 Task: In Heading  Amiri with dark grey 1 1 colour. Font size of heading  '18 Pt. 'Font style of data Calibri. Font size of data  9 Pt. Alignment of headline & data  center vertically. Fill color in cell of heading  Red. Font color of data Black. Apply border in Data Diagonal Up Border. In the sheet  Attendance Tracker Templatebook
Action: Mouse moved to (171, 134)
Screenshot: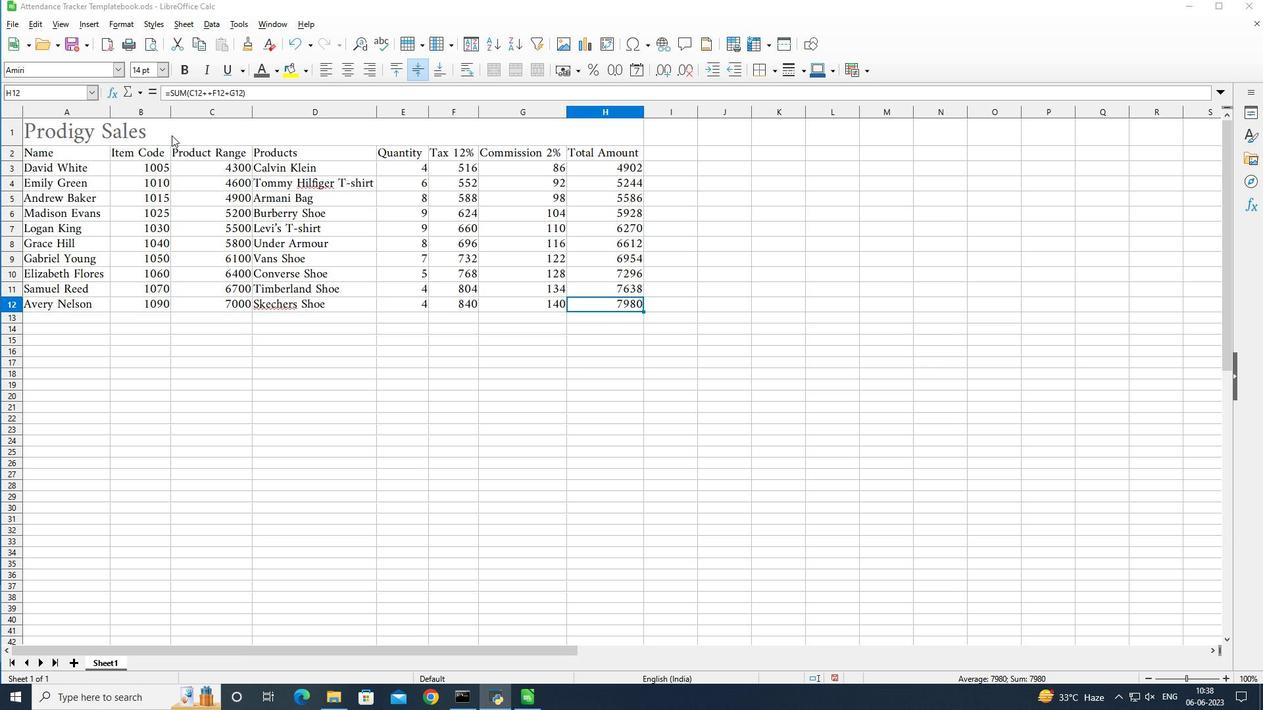 
Action: Mouse pressed left at (171, 134)
Screenshot: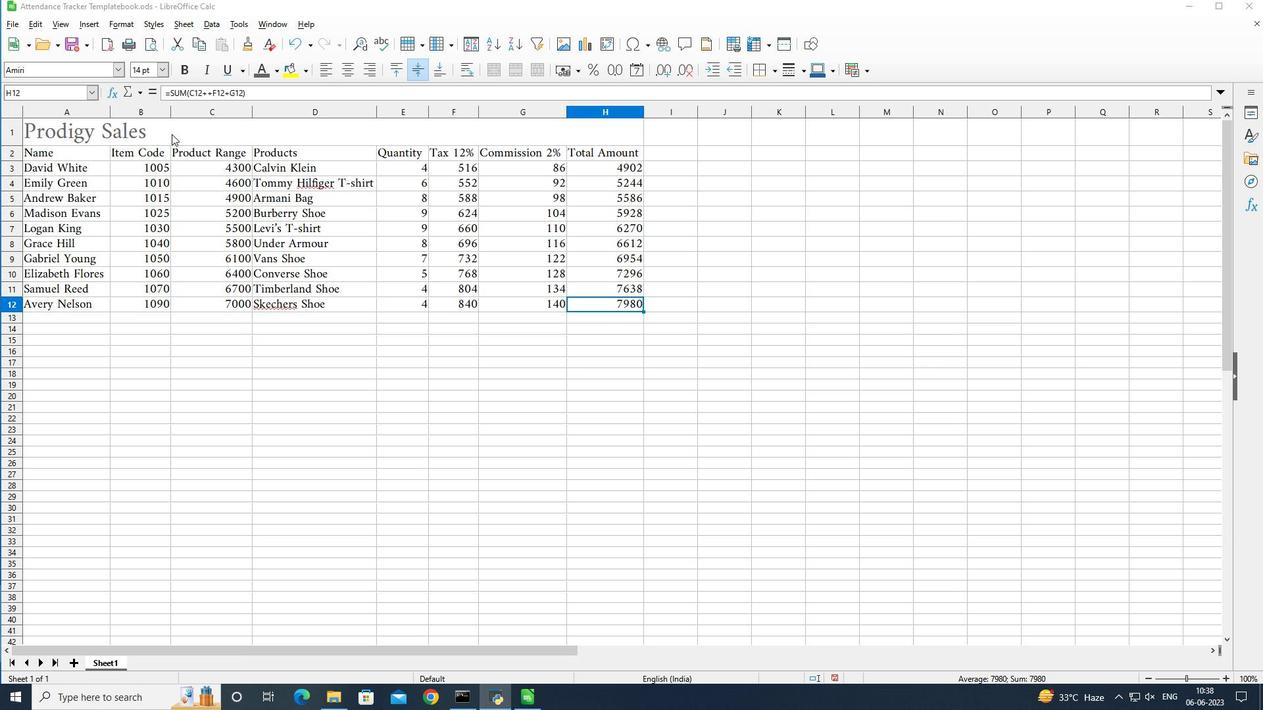 
Action: Mouse moved to (117, 65)
Screenshot: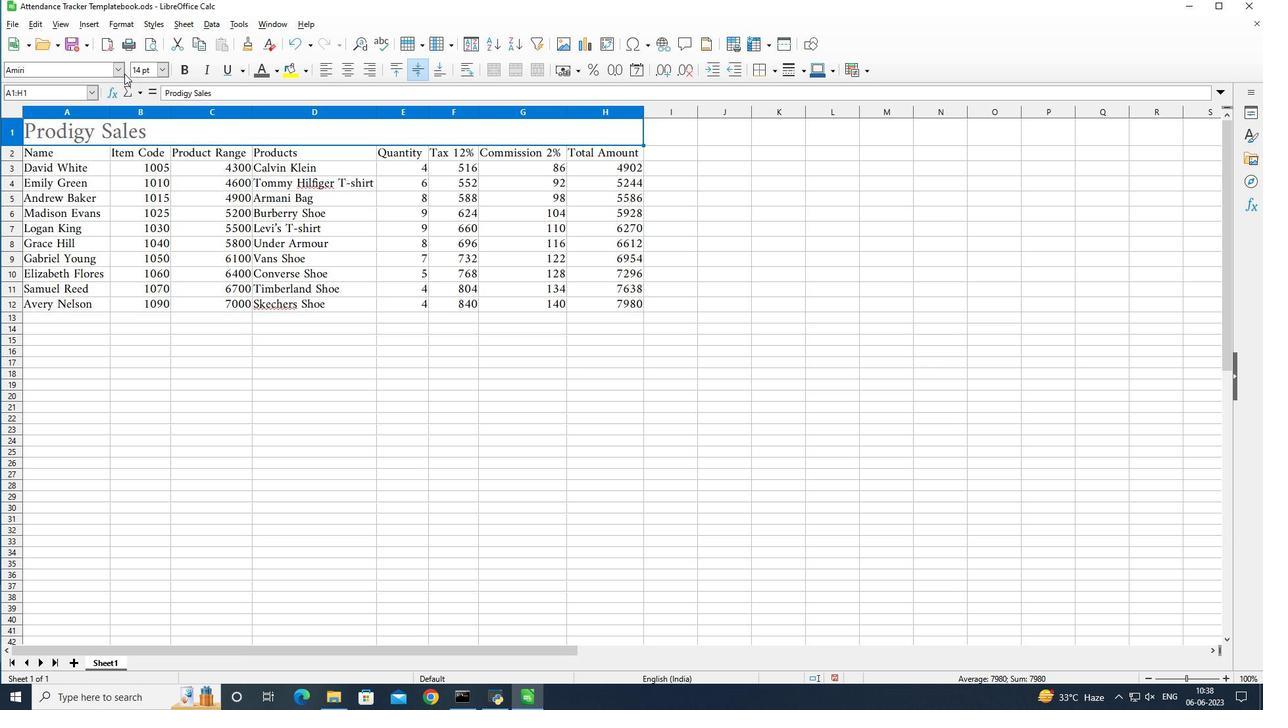 
Action: Mouse pressed left at (117, 65)
Screenshot: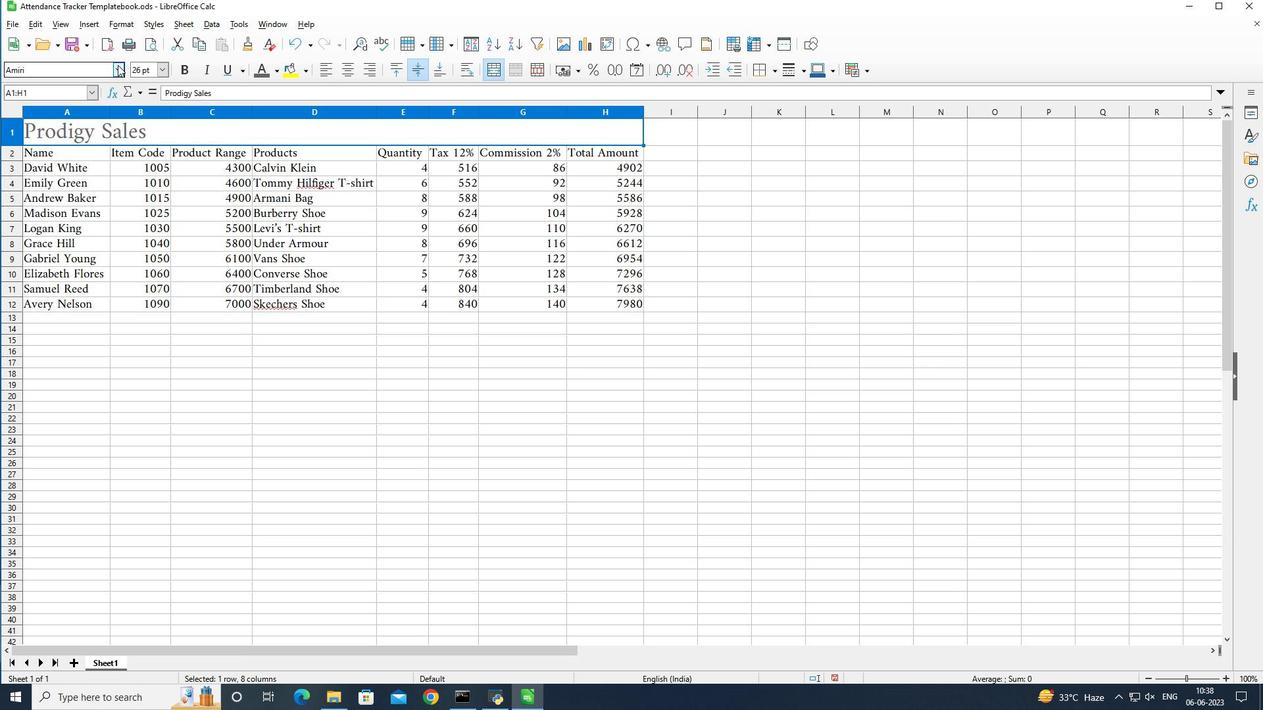 
Action: Mouse moved to (105, 84)
Screenshot: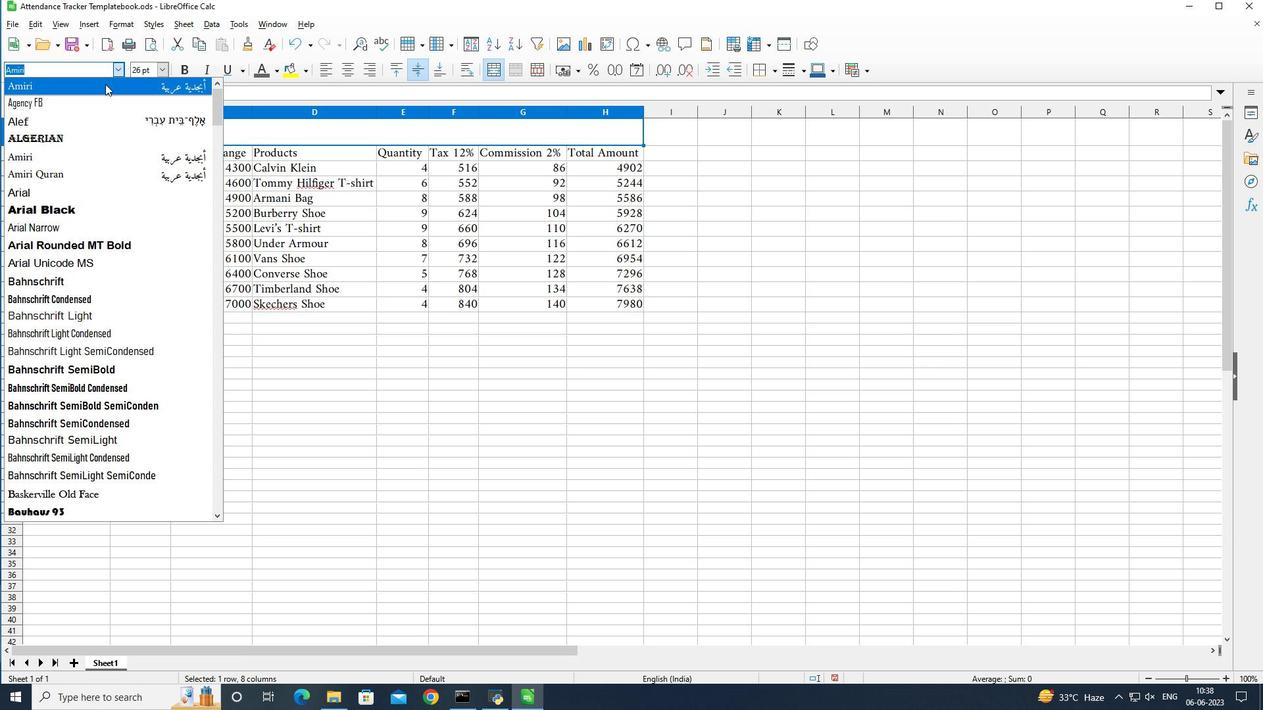 
Action: Mouse pressed left at (105, 84)
Screenshot: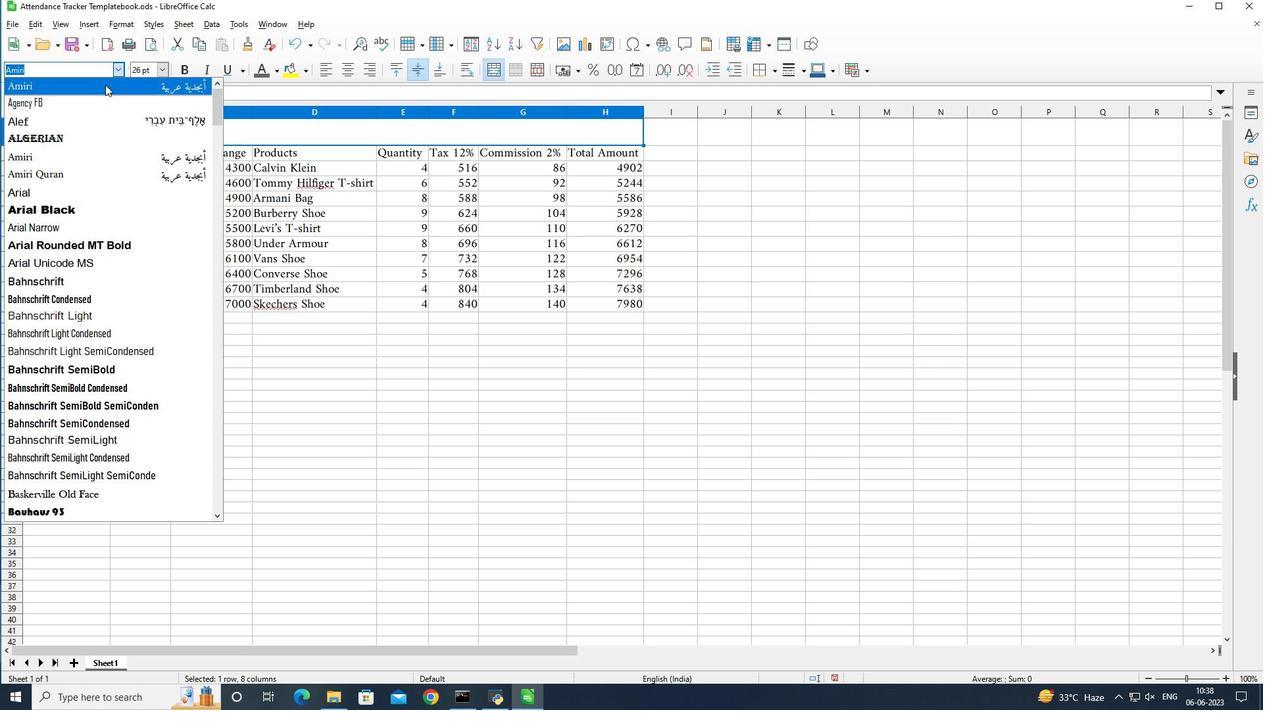 
Action: Mouse moved to (278, 72)
Screenshot: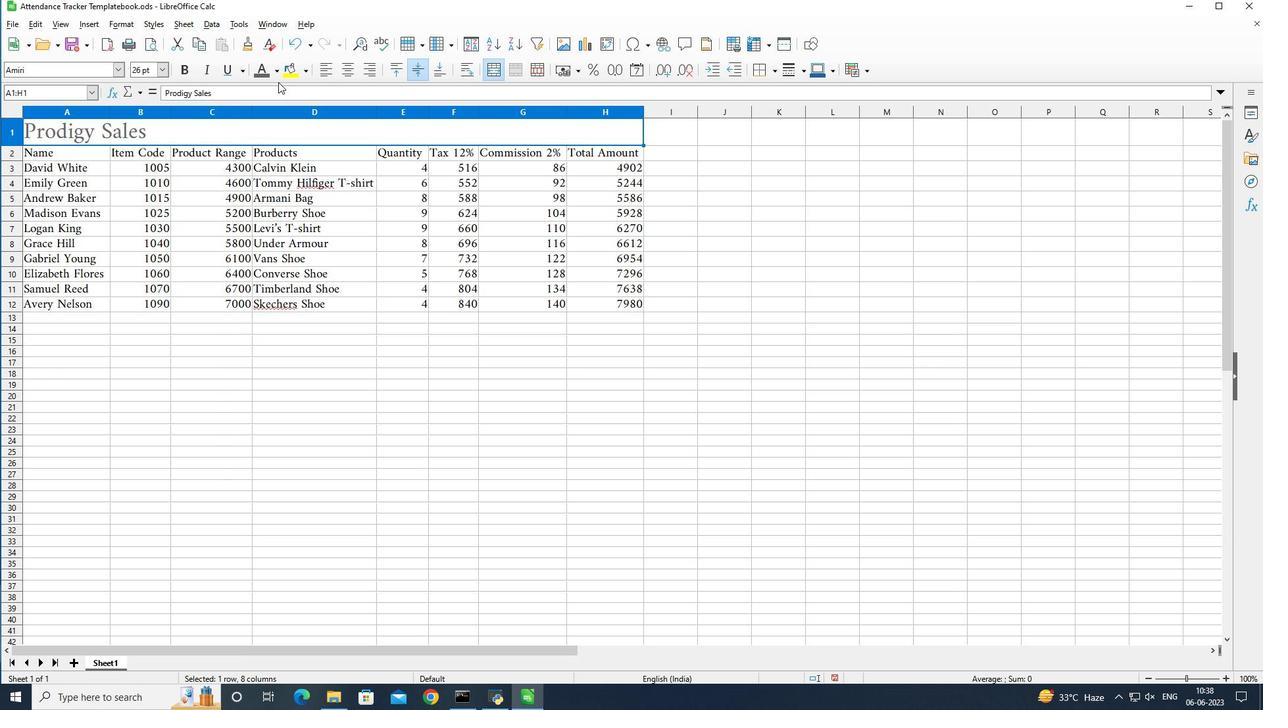 
Action: Mouse pressed left at (278, 72)
Screenshot: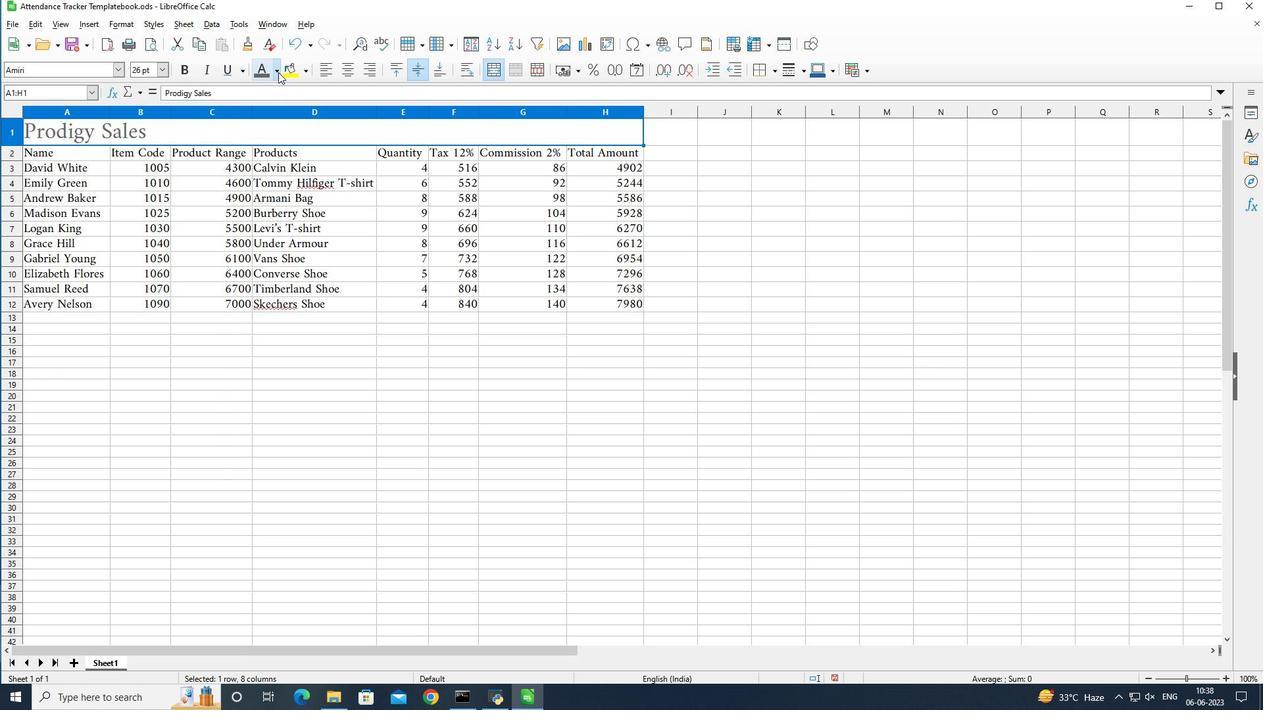 
Action: Mouse moved to (307, 149)
Screenshot: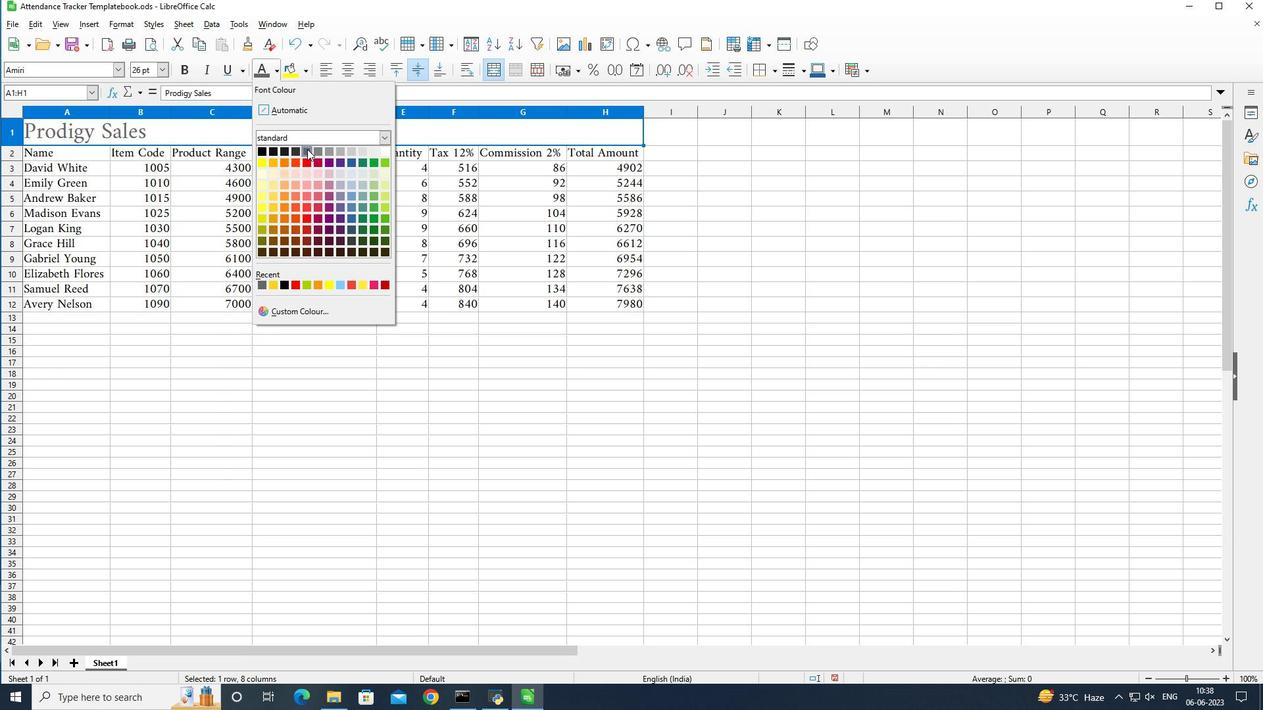 
Action: Mouse pressed left at (307, 149)
Screenshot: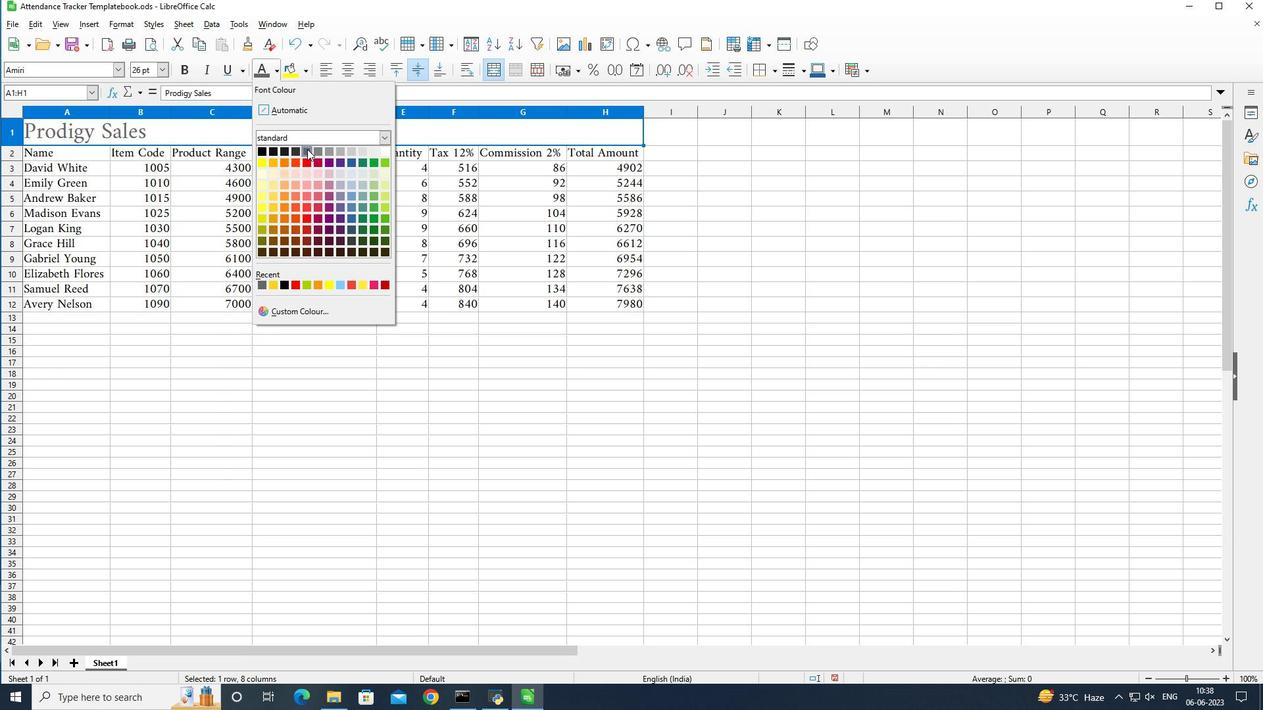 
Action: Mouse moved to (159, 66)
Screenshot: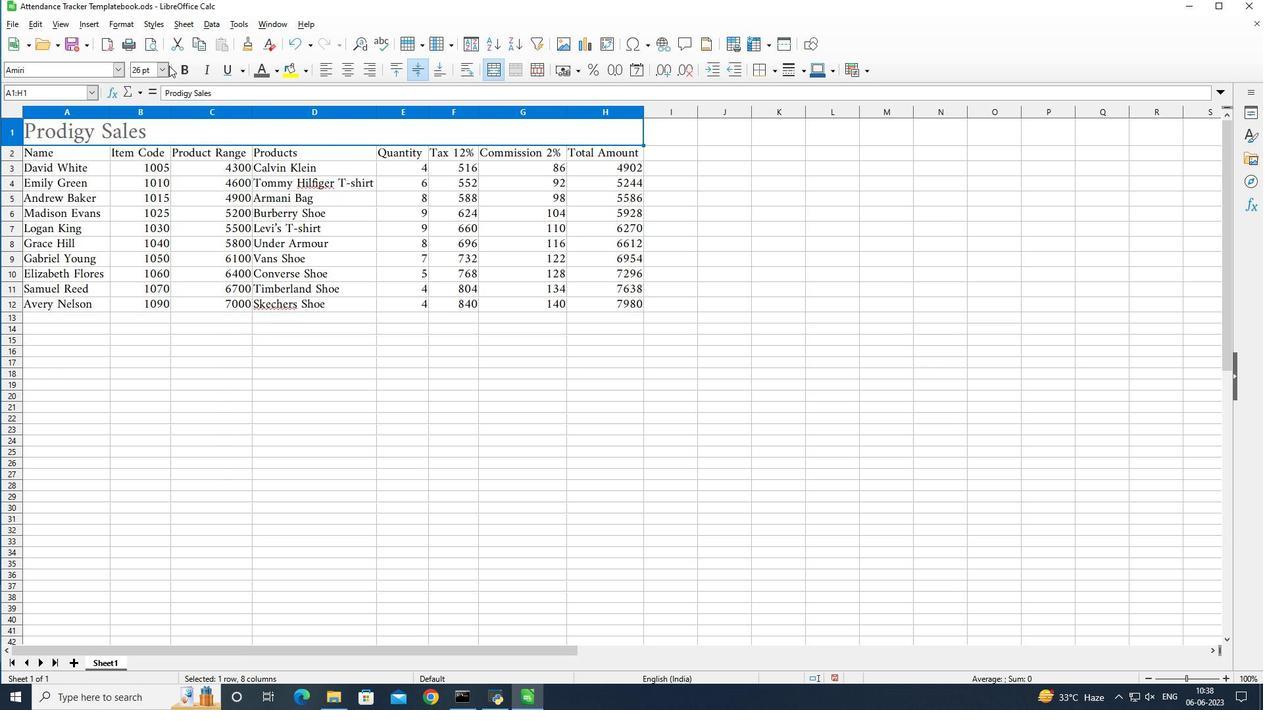 
Action: Mouse pressed left at (159, 66)
Screenshot: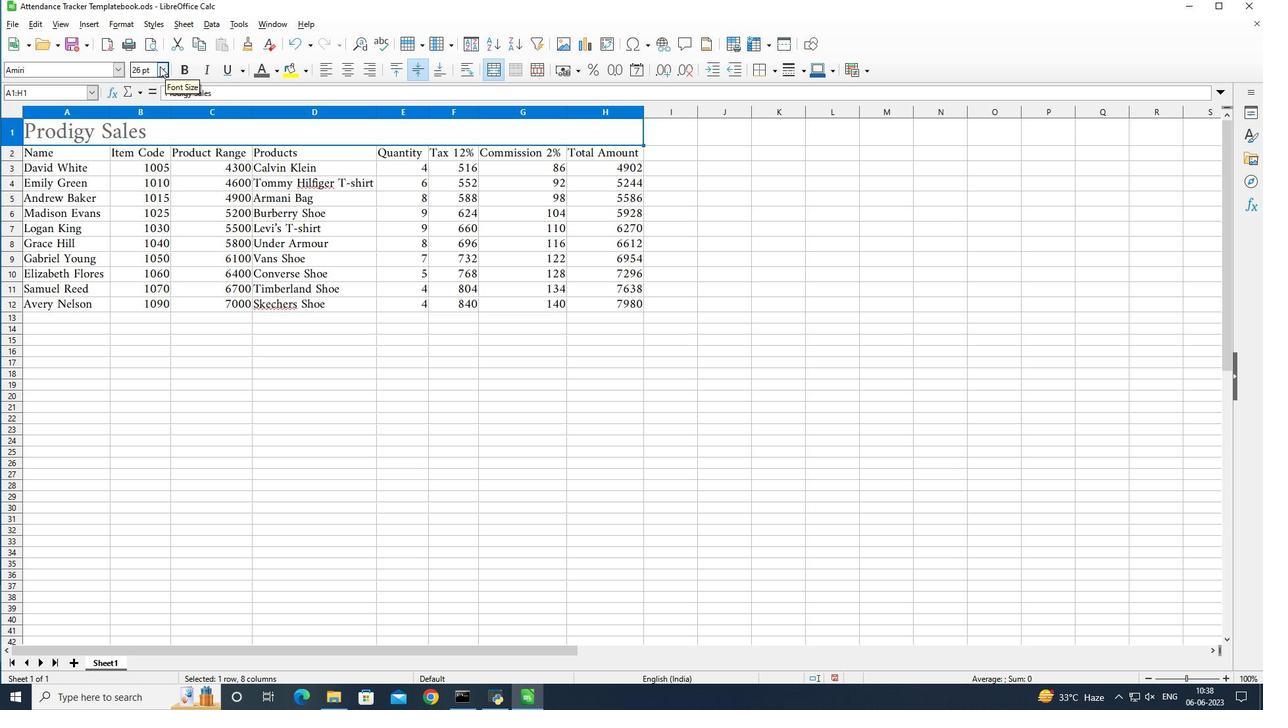 
Action: Mouse moved to (149, 163)
Screenshot: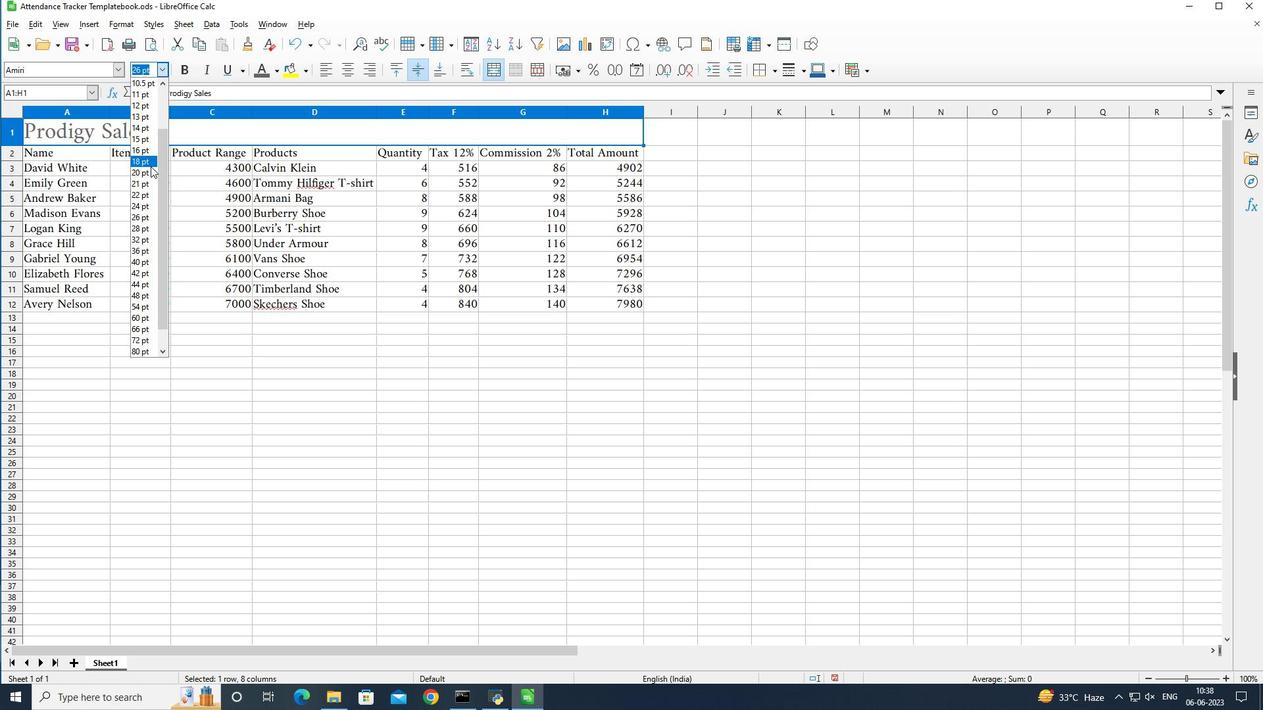 
Action: Mouse pressed left at (149, 163)
Screenshot: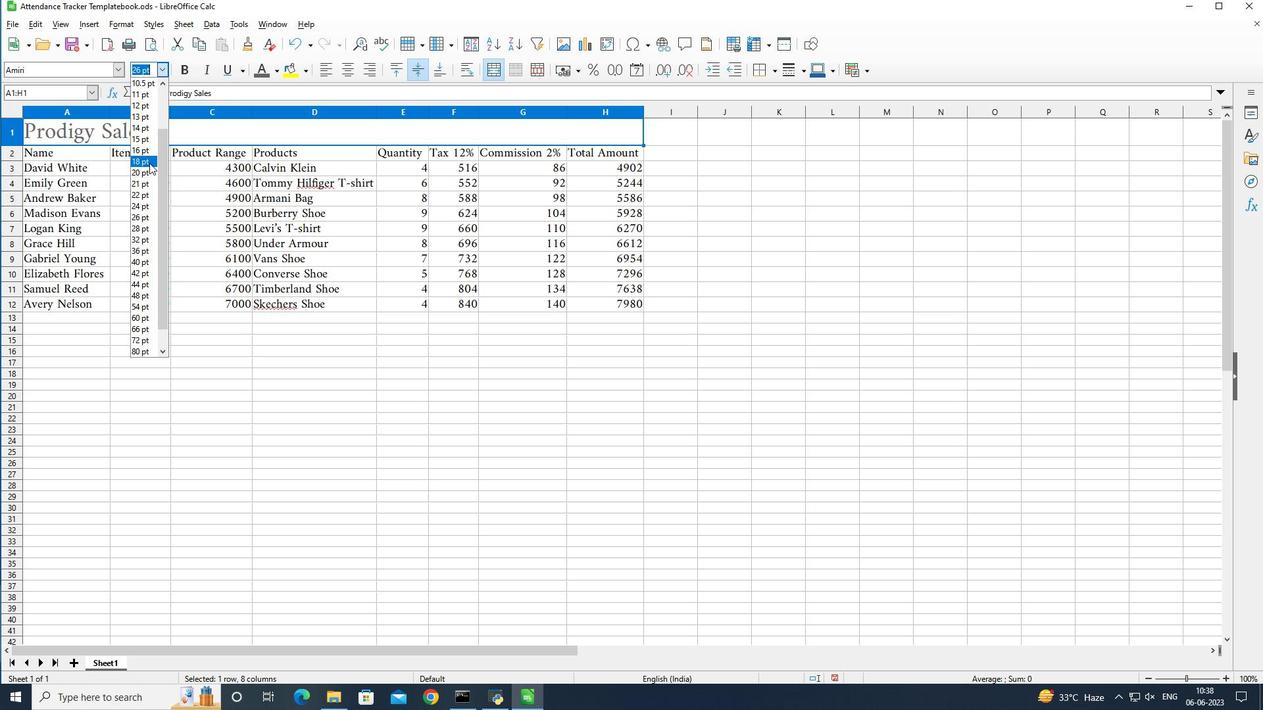 
Action: Mouse moved to (79, 146)
Screenshot: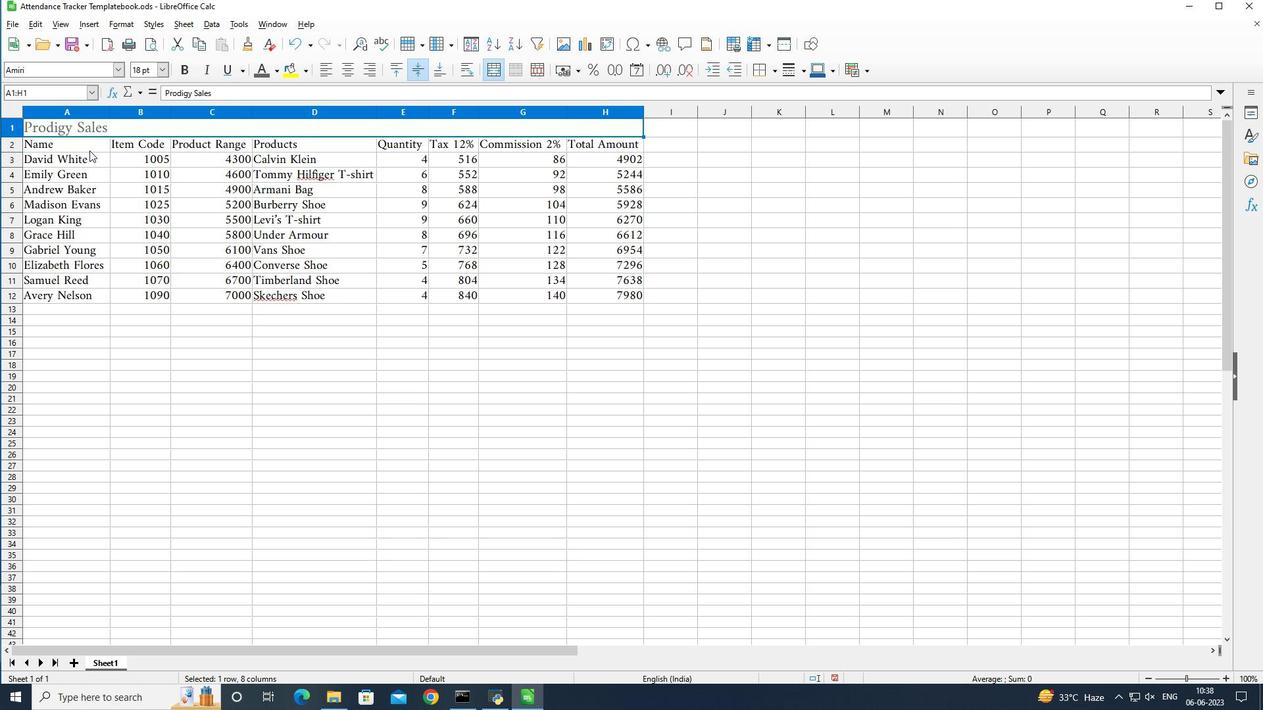 
Action: Mouse pressed left at (79, 146)
Screenshot: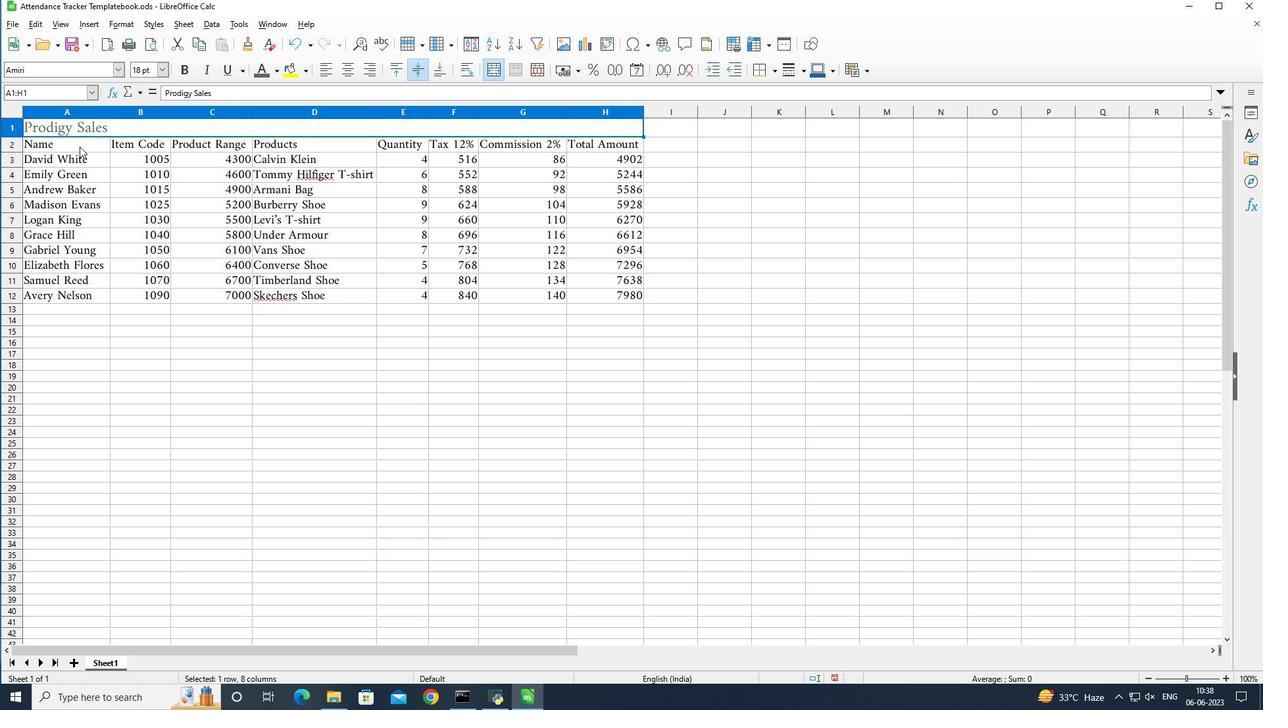 
Action: Mouse moved to (82, 145)
Screenshot: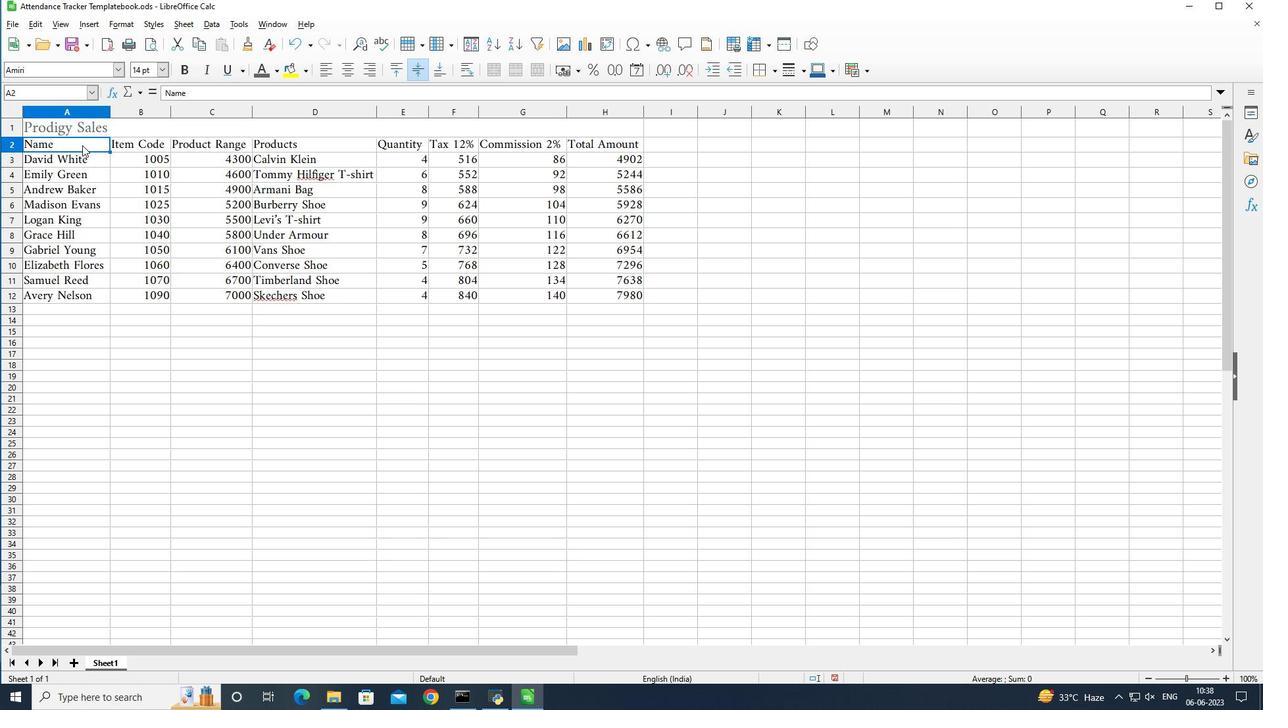 
Action: Mouse pressed left at (82, 145)
Screenshot: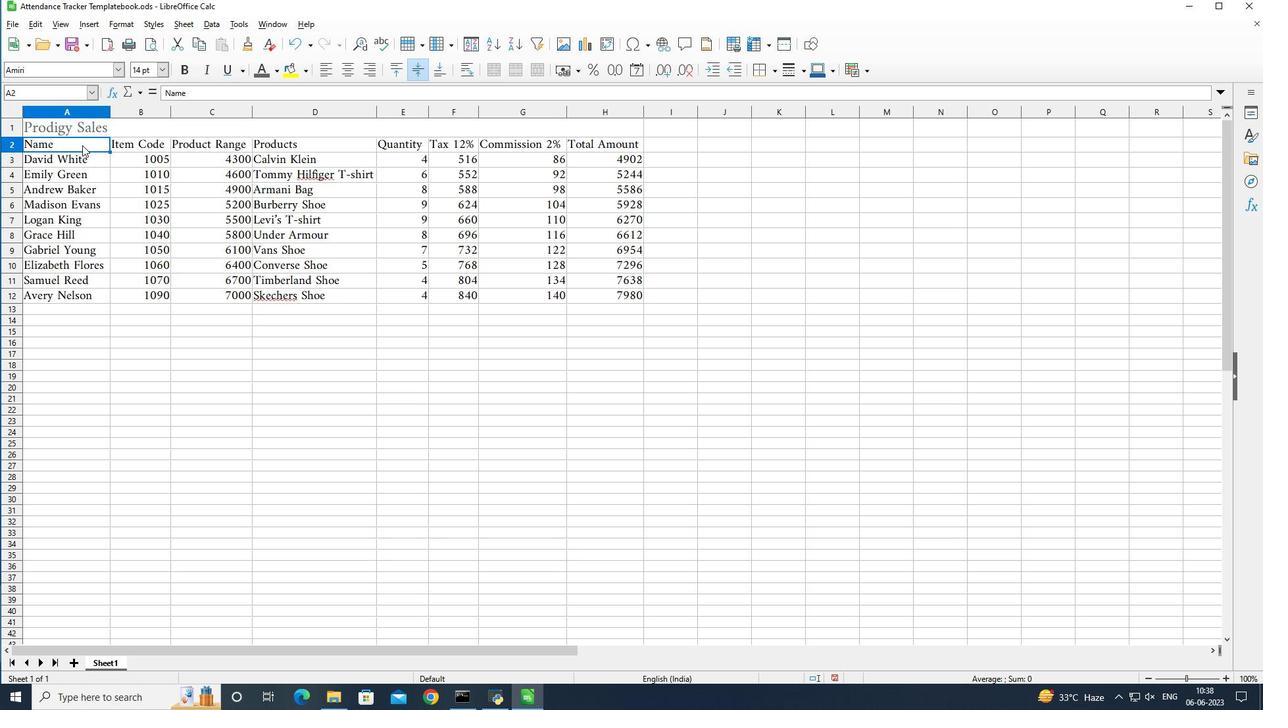 
Action: Mouse moved to (115, 69)
Screenshot: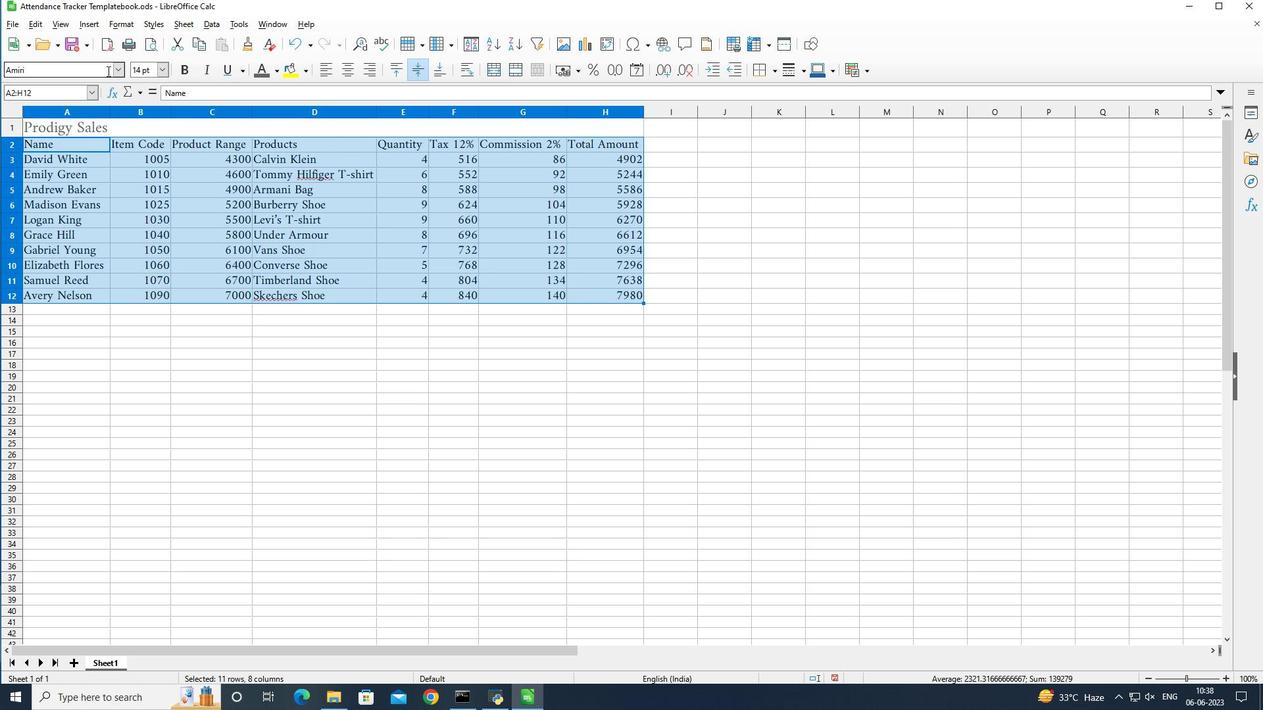 
Action: Mouse pressed left at (115, 69)
Screenshot: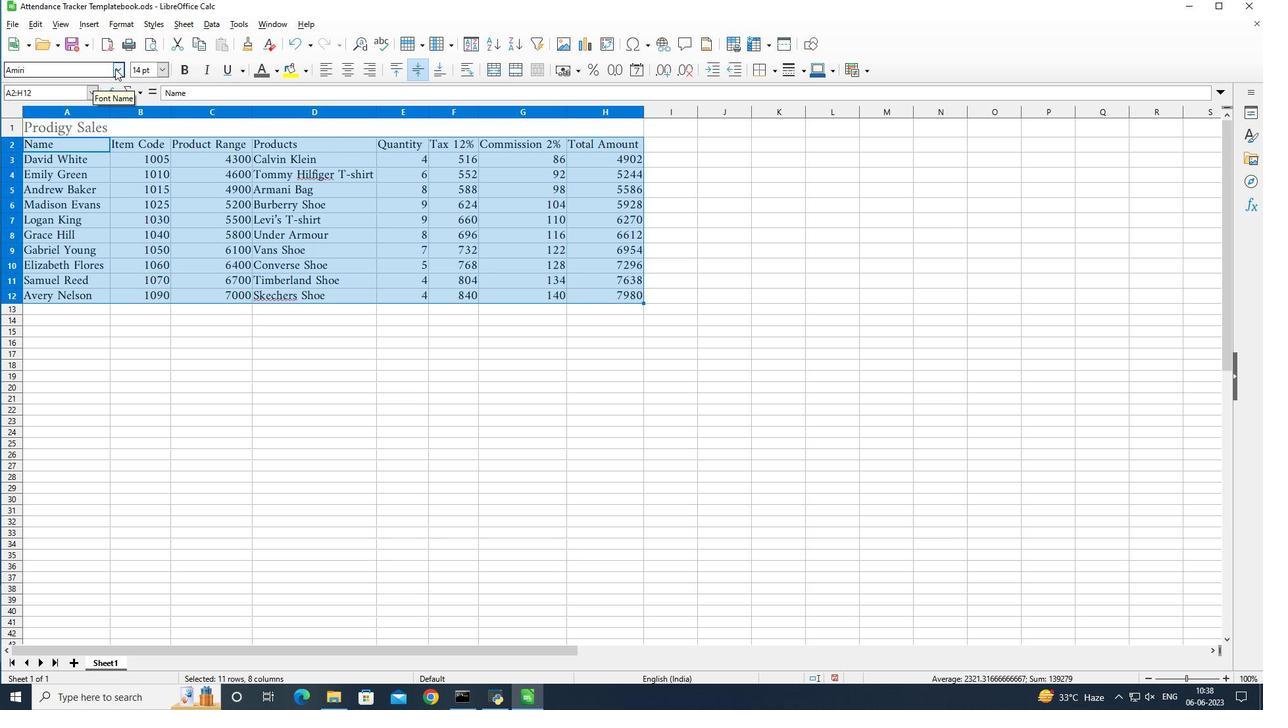 
Action: Mouse moved to (150, 302)
Screenshot: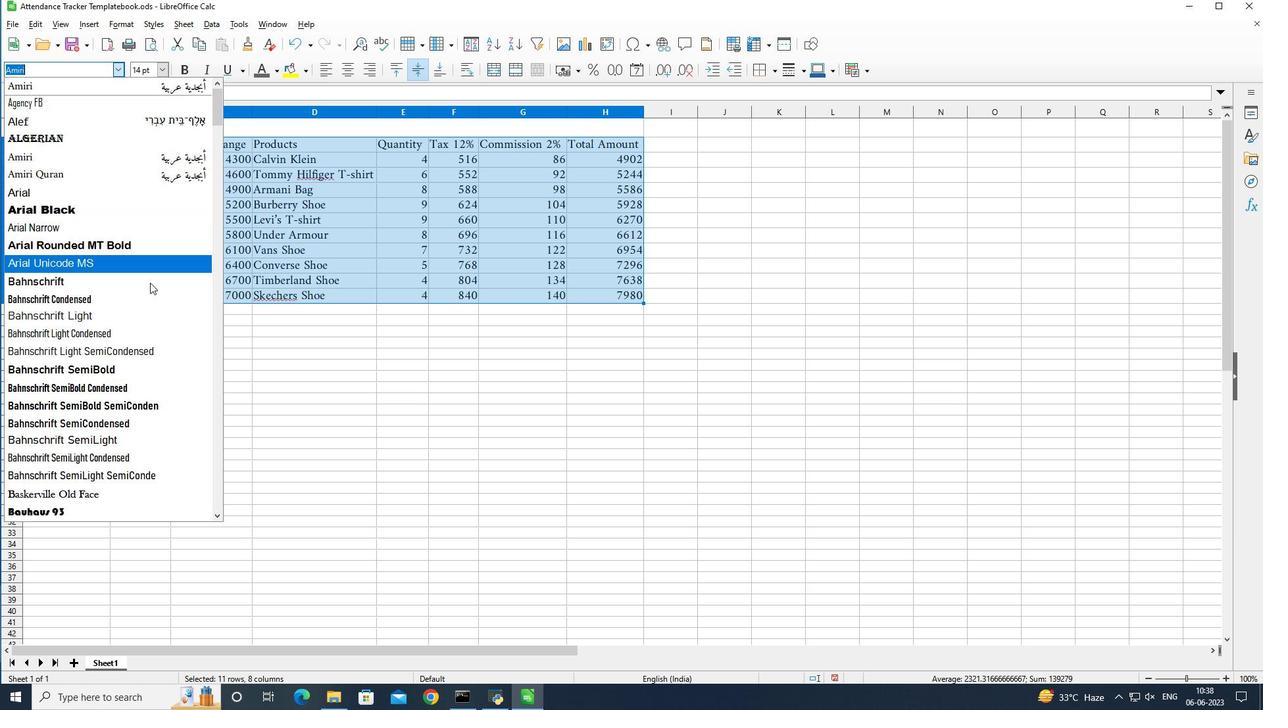 
Action: Mouse scrolled (150, 301) with delta (0, 0)
Screenshot: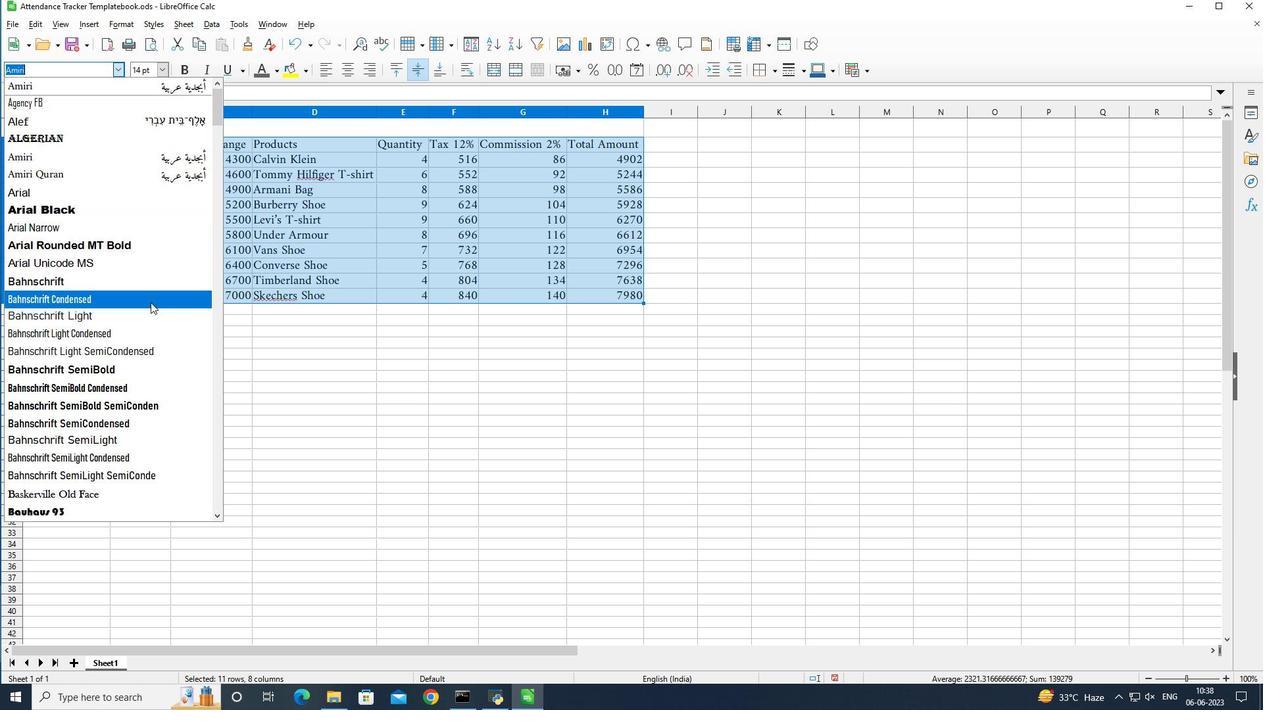 
Action: Mouse scrolled (150, 301) with delta (0, 0)
Screenshot: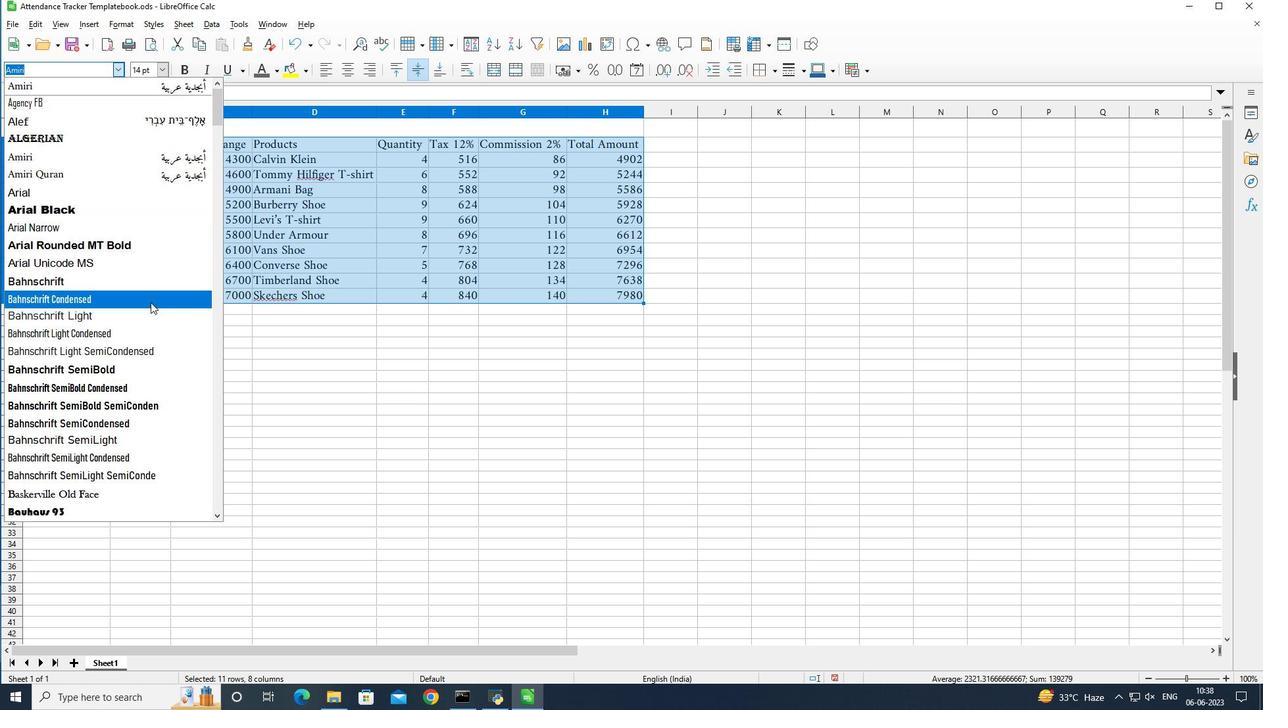 
Action: Mouse scrolled (150, 301) with delta (0, 0)
Screenshot: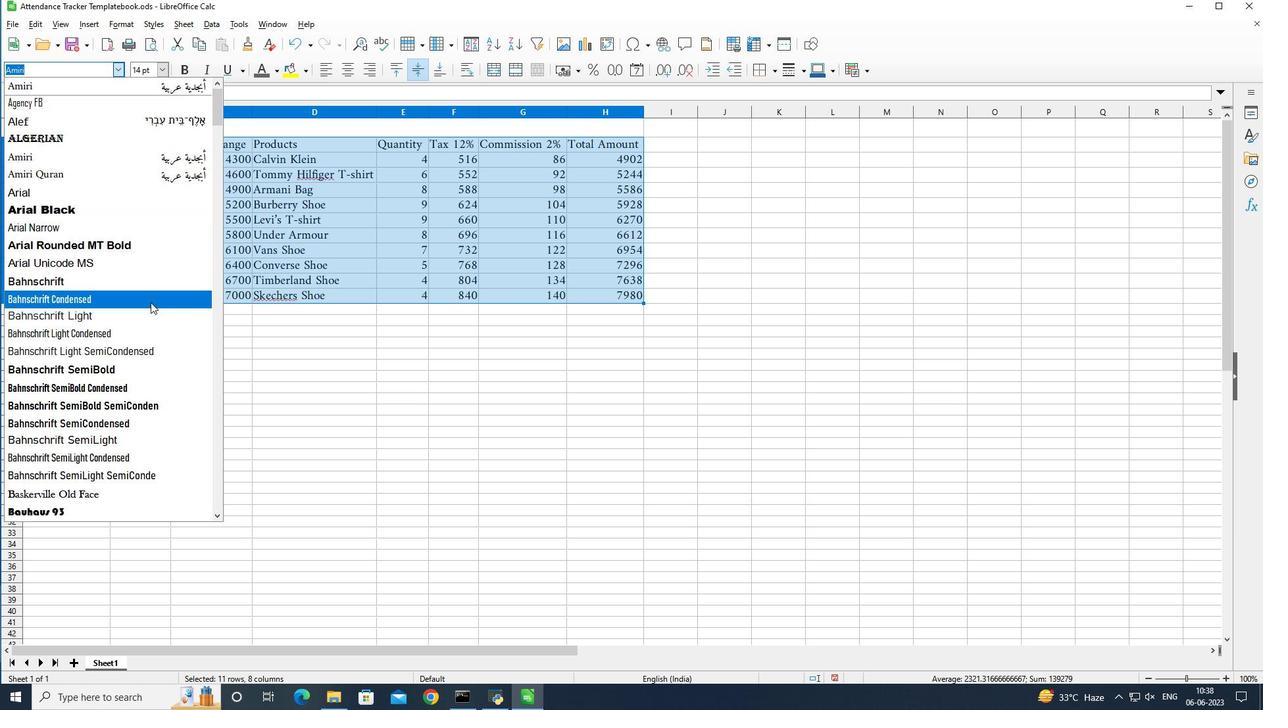 
Action: Mouse scrolled (150, 301) with delta (0, 0)
Screenshot: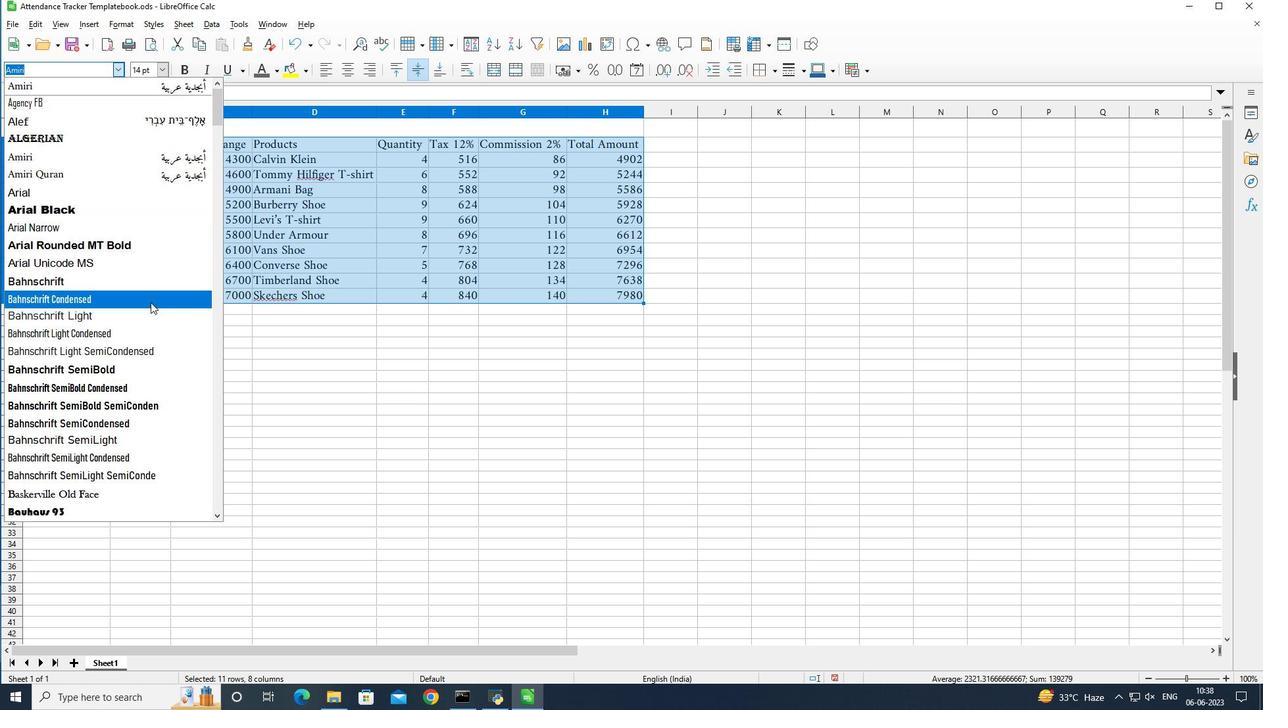 
Action: Mouse scrolled (150, 301) with delta (0, 0)
Screenshot: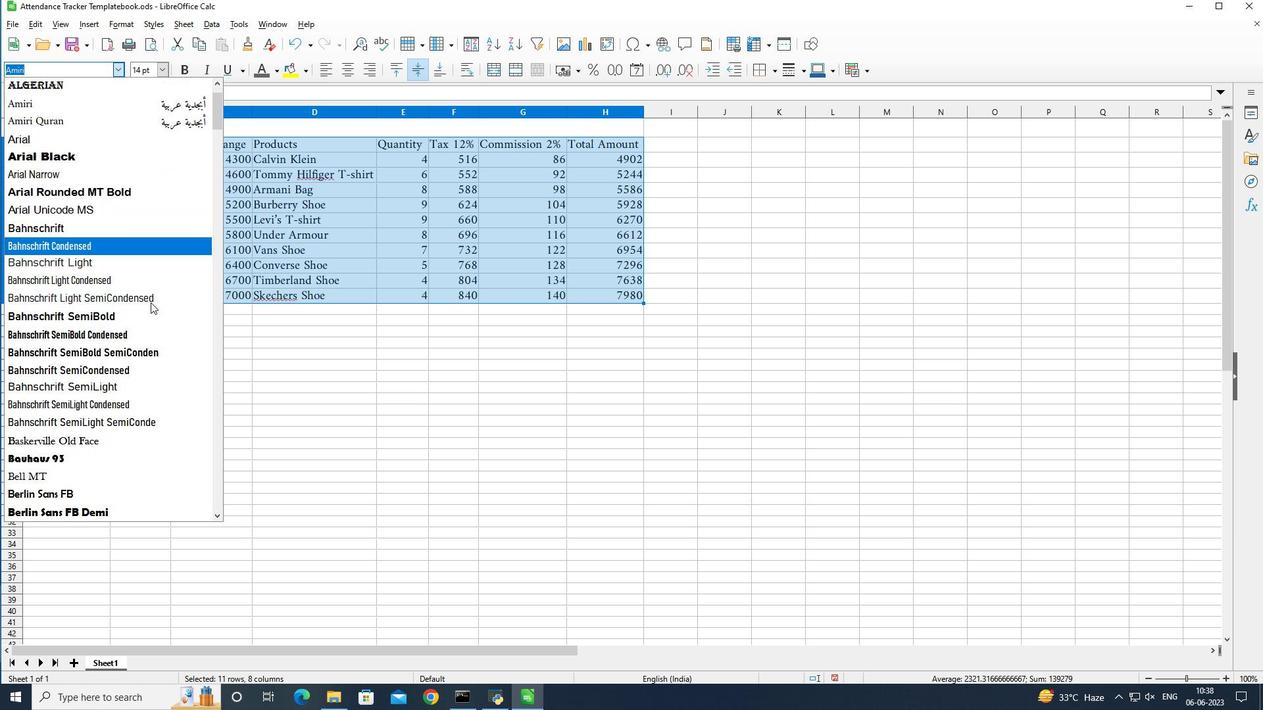 
Action: Mouse scrolled (150, 301) with delta (0, 0)
Screenshot: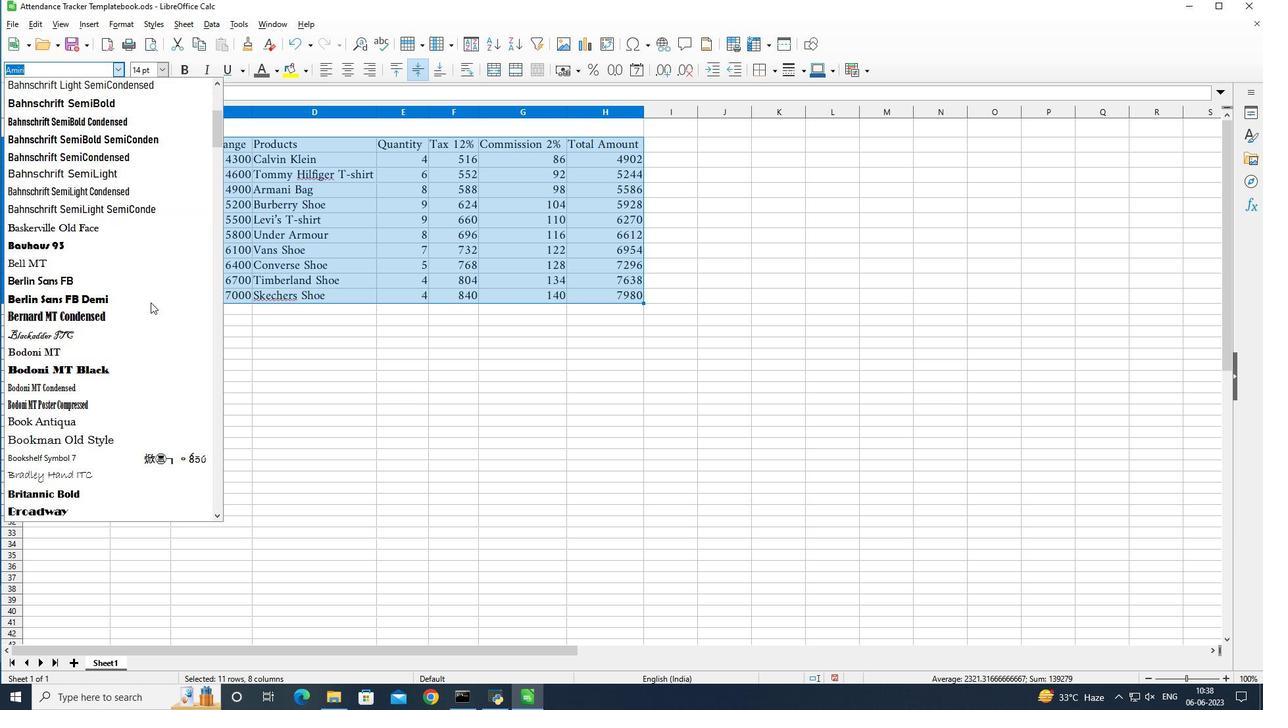 
Action: Mouse scrolled (150, 301) with delta (0, 0)
Screenshot: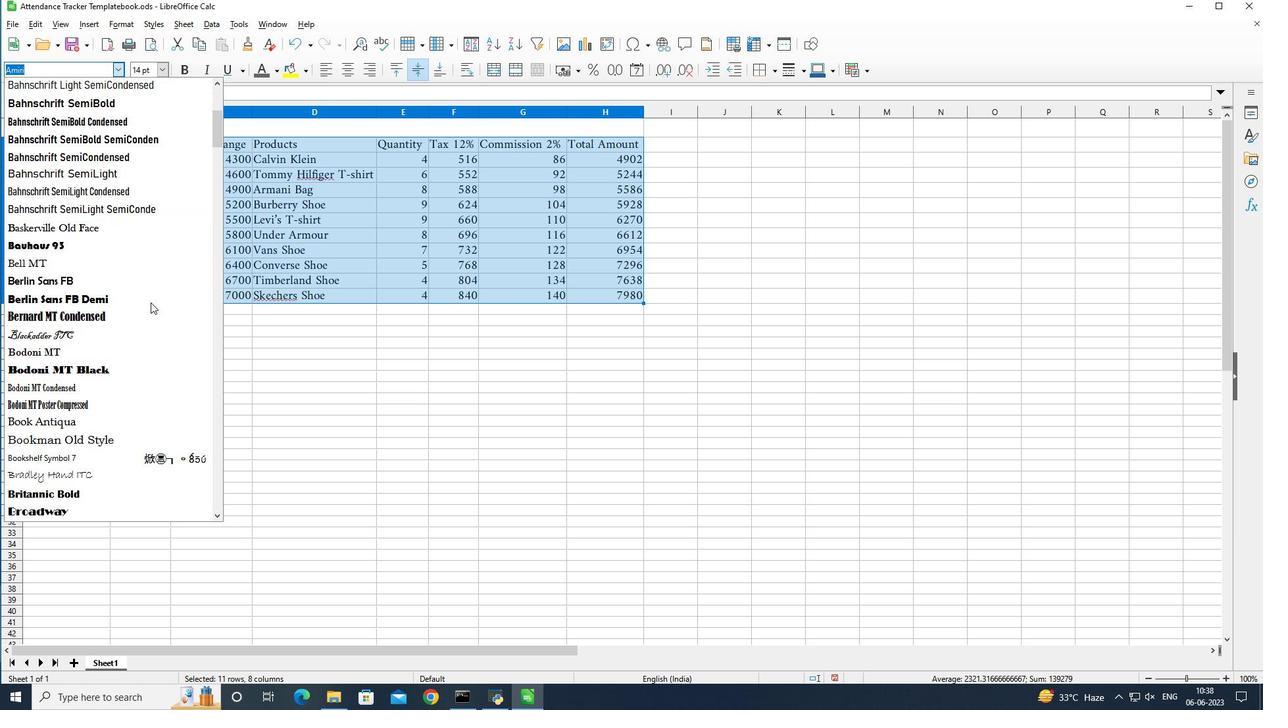 
Action: Mouse scrolled (150, 301) with delta (0, 0)
Screenshot: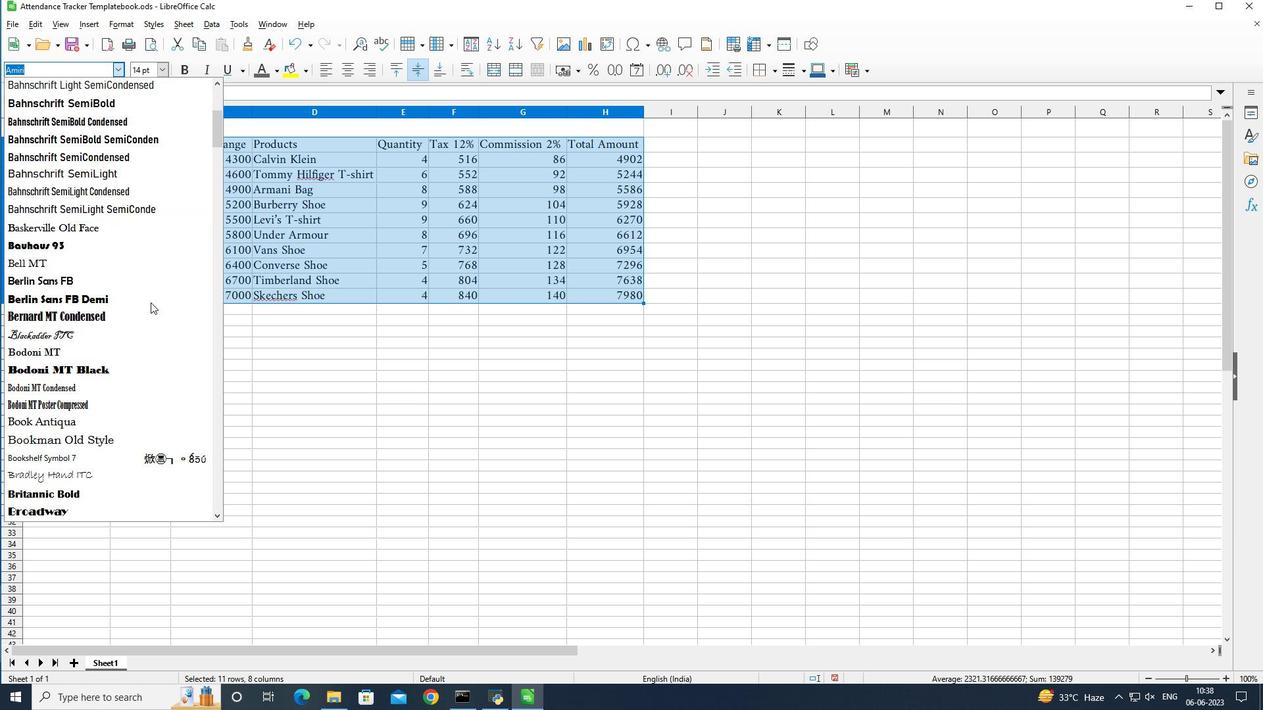 
Action: Mouse scrolled (150, 301) with delta (0, 0)
Screenshot: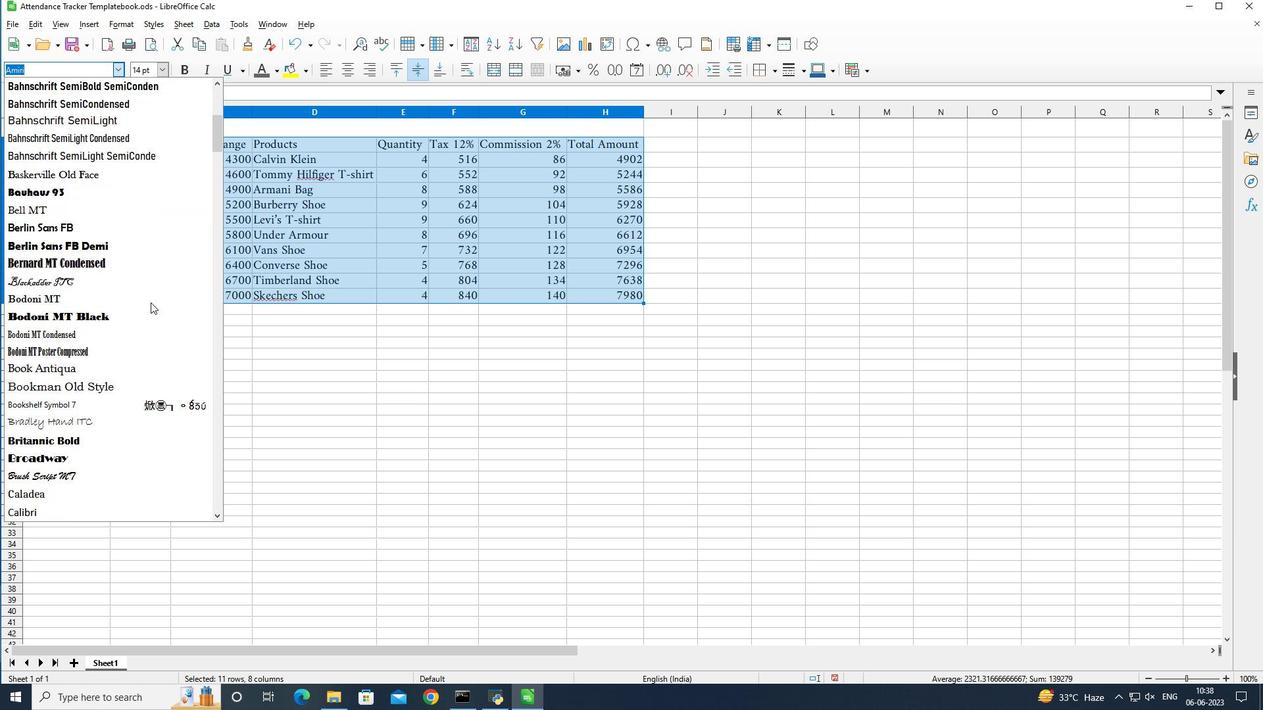 
Action: Mouse scrolled (150, 301) with delta (0, 0)
Screenshot: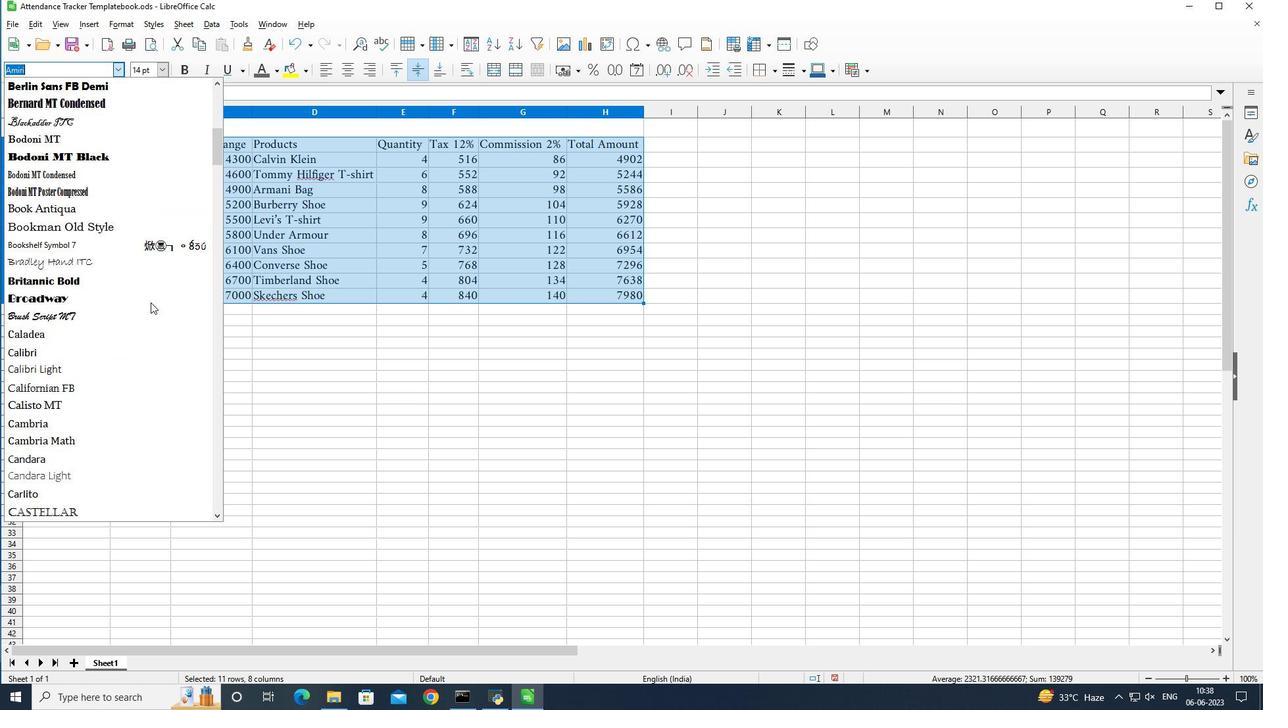 
Action: Mouse scrolled (150, 301) with delta (0, 0)
Screenshot: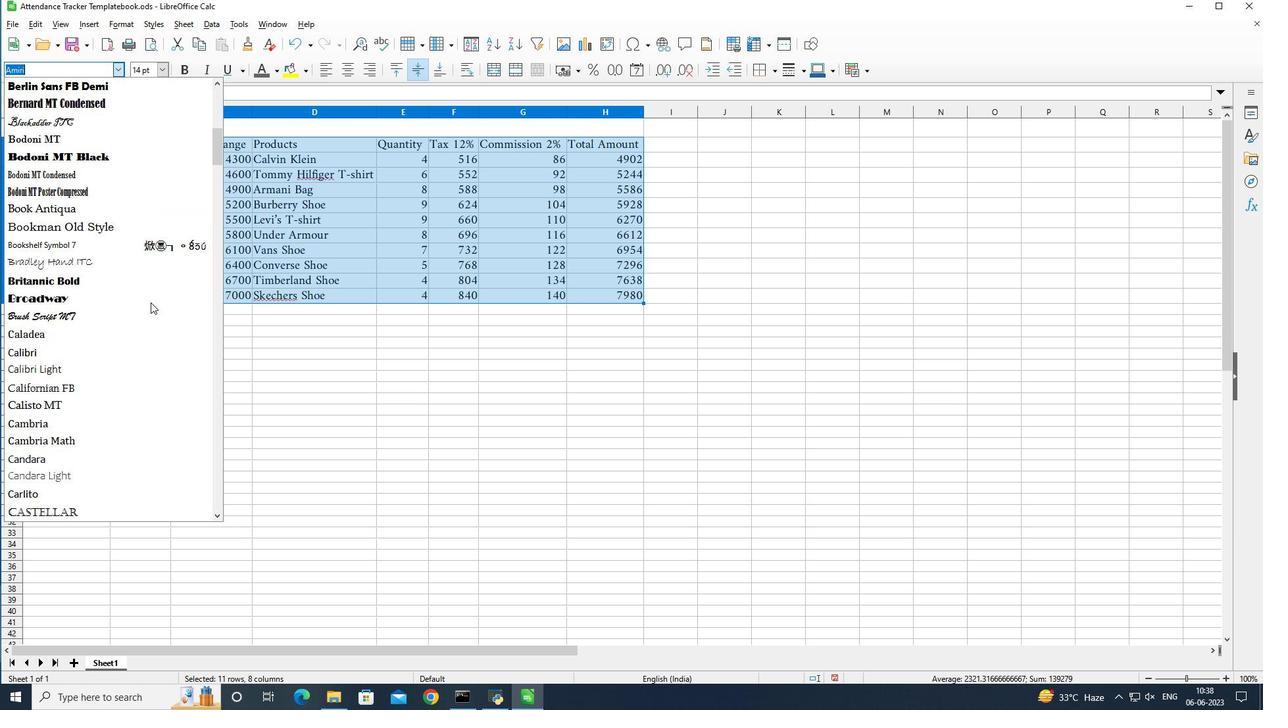 
Action: Mouse moved to (150, 238)
Screenshot: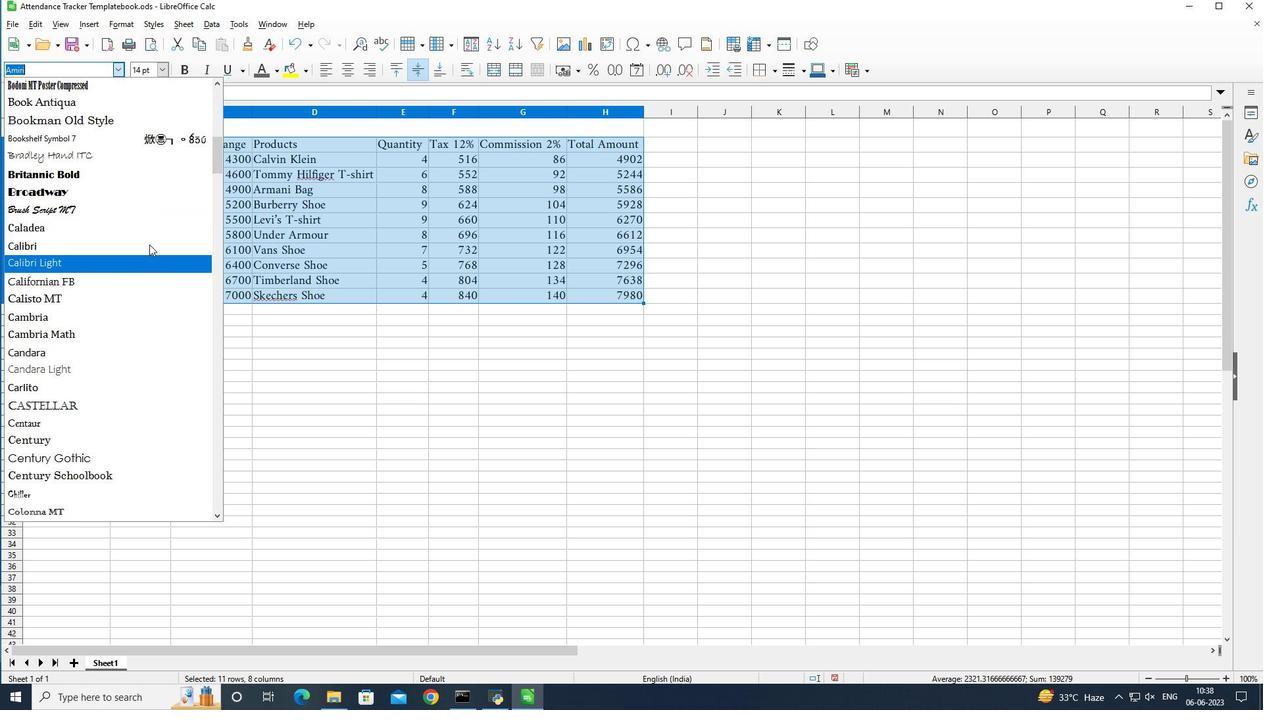 
Action: Mouse pressed left at (150, 238)
Screenshot: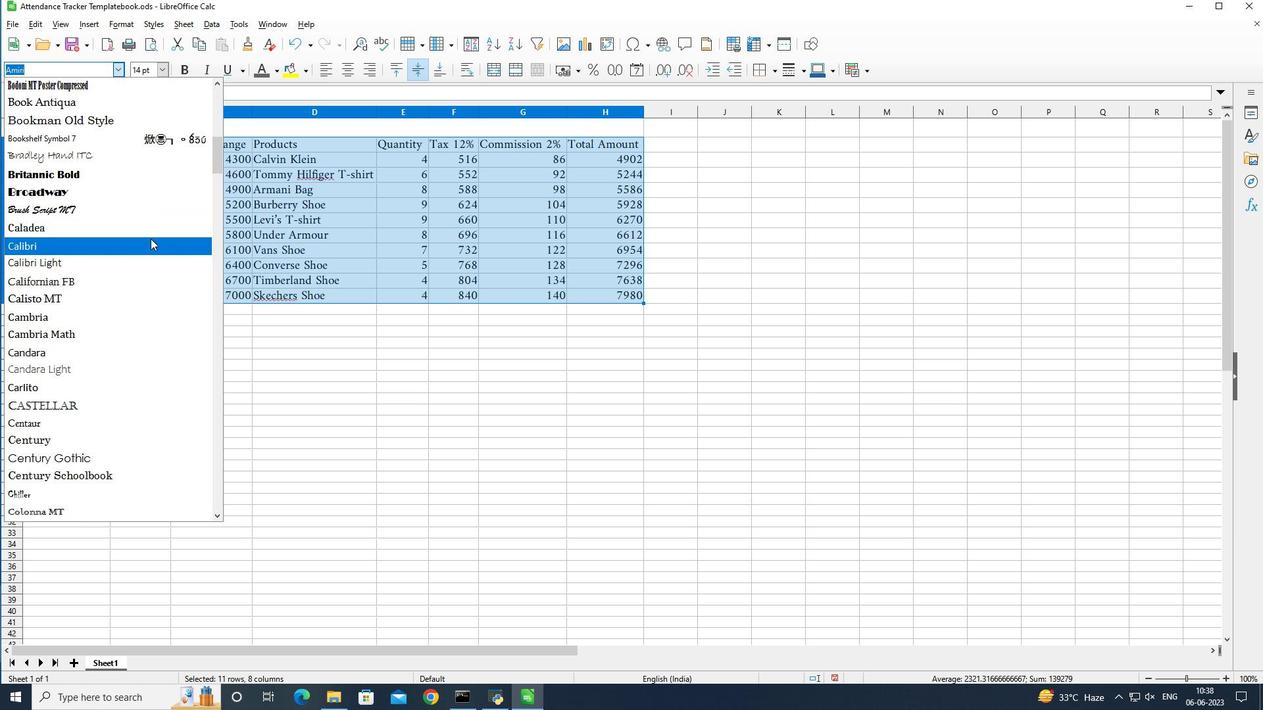 
Action: Mouse moved to (158, 67)
Screenshot: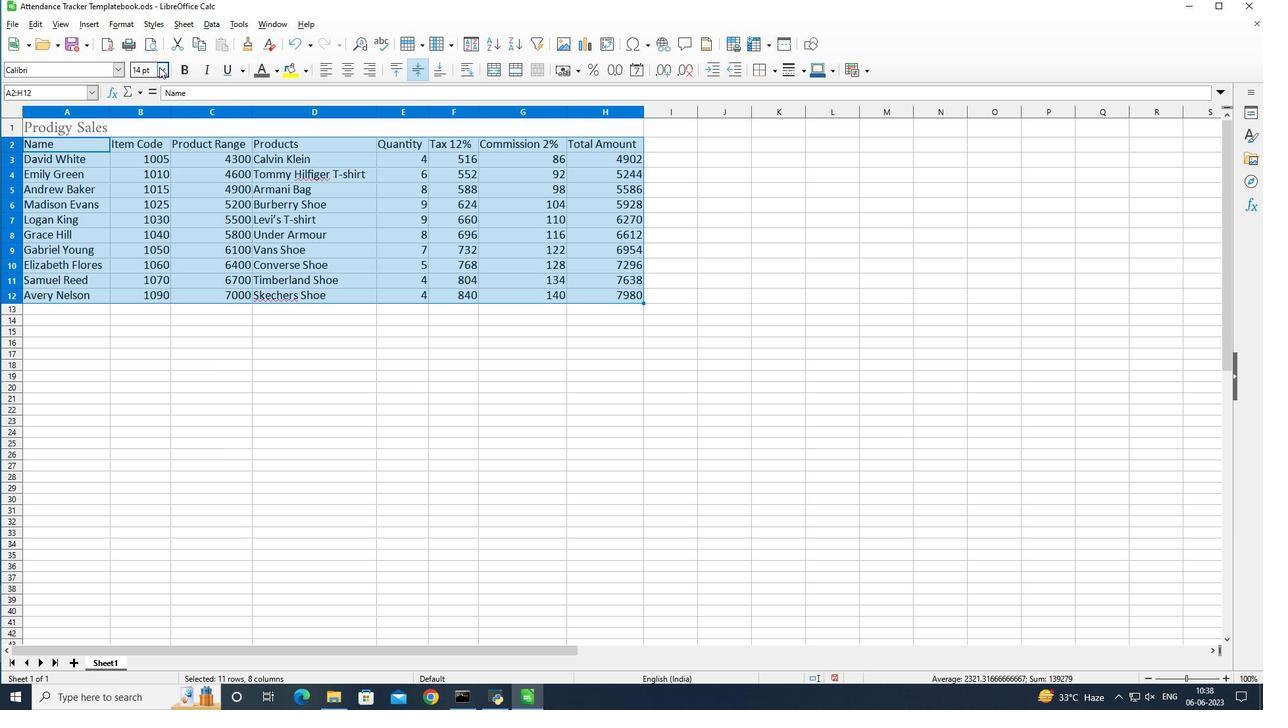 
Action: Mouse pressed left at (158, 67)
Screenshot: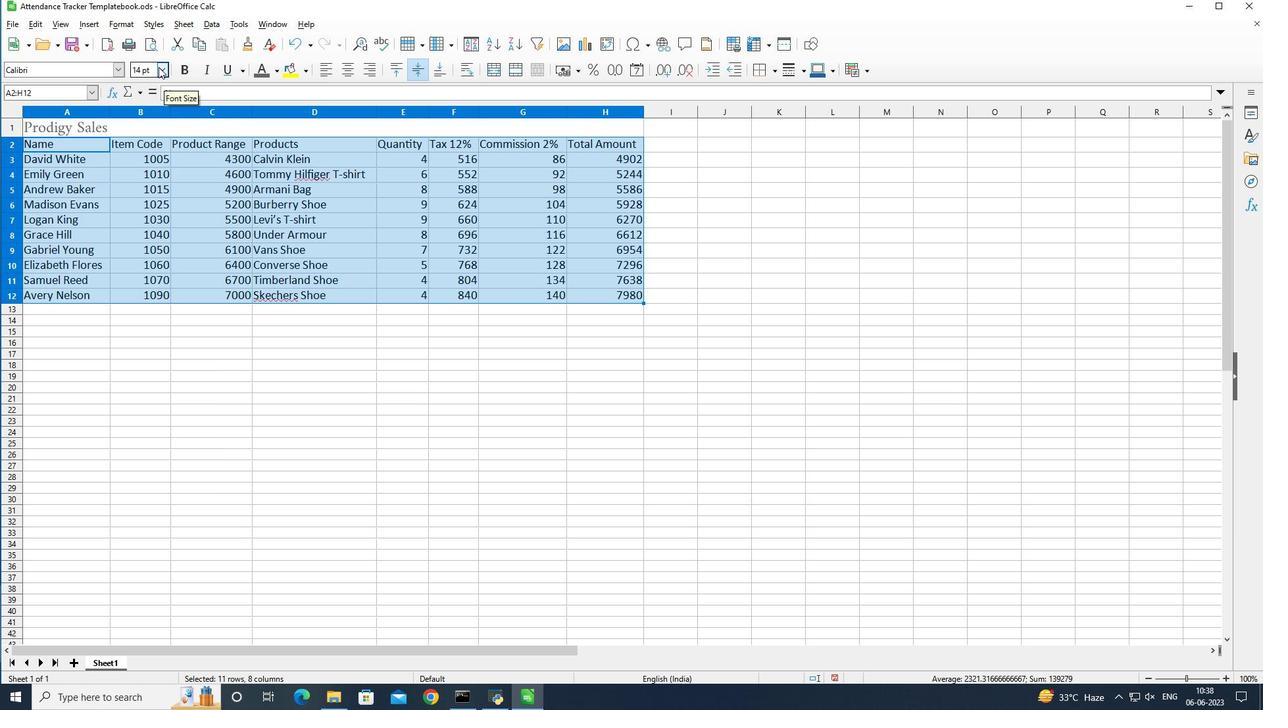 
Action: Mouse moved to (154, 114)
Screenshot: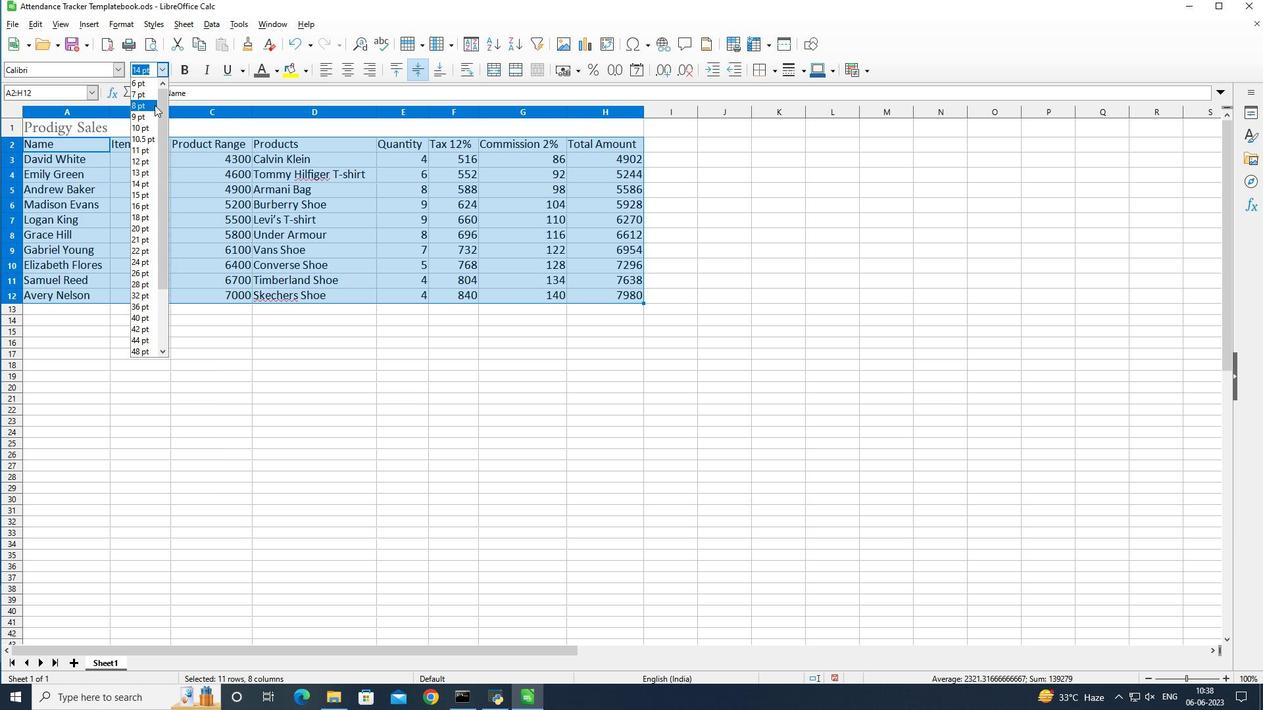 
Action: Mouse pressed left at (154, 114)
Screenshot: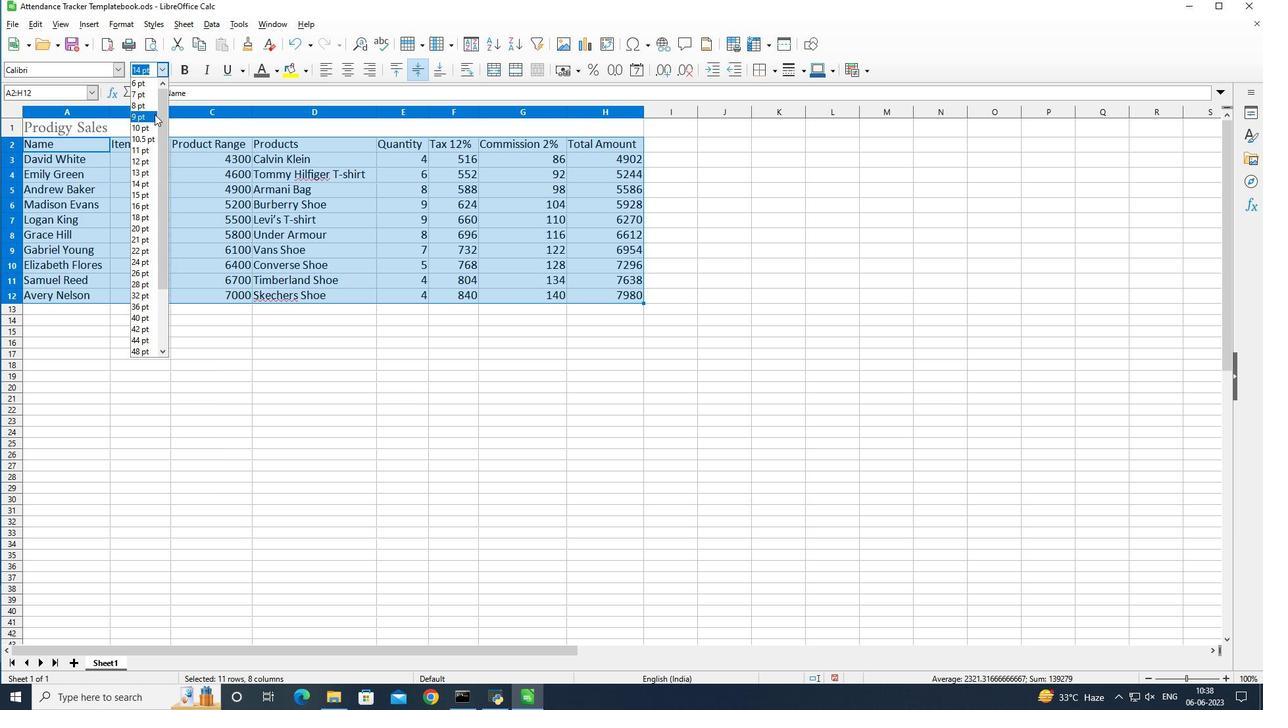 
Action: Mouse moved to (545, 121)
Screenshot: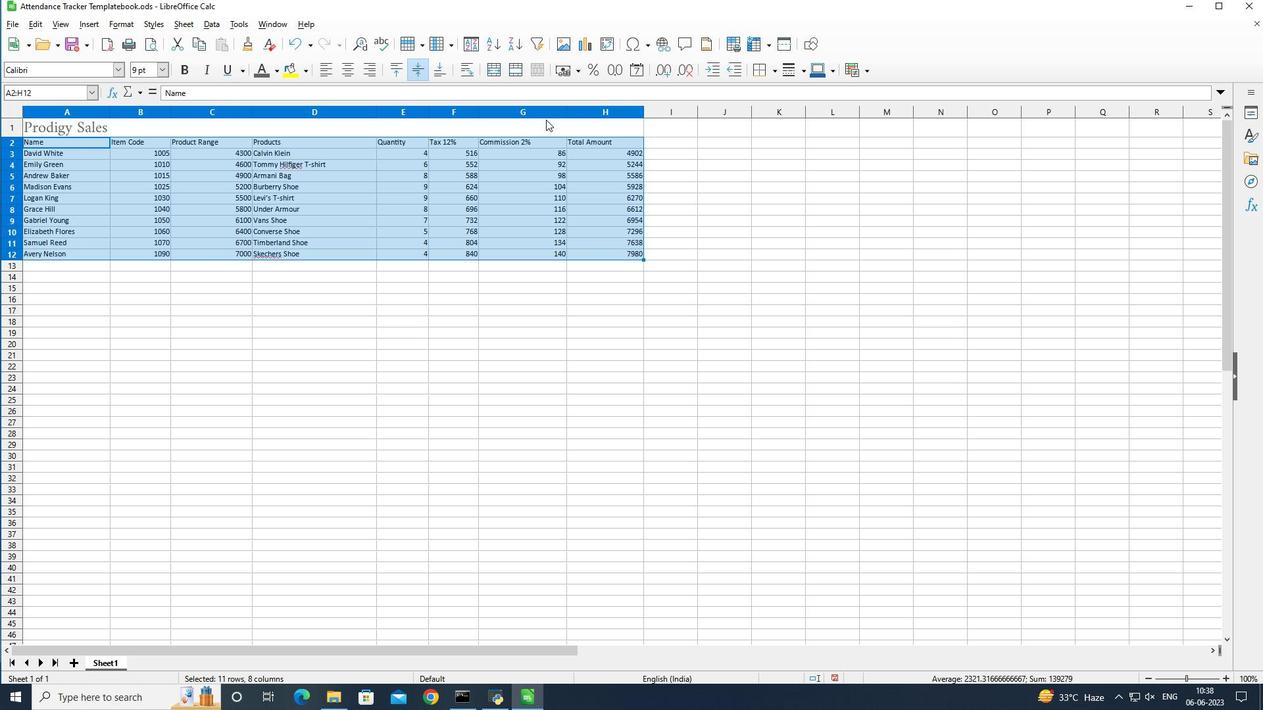 
Action: Mouse pressed left at (545, 121)
Screenshot: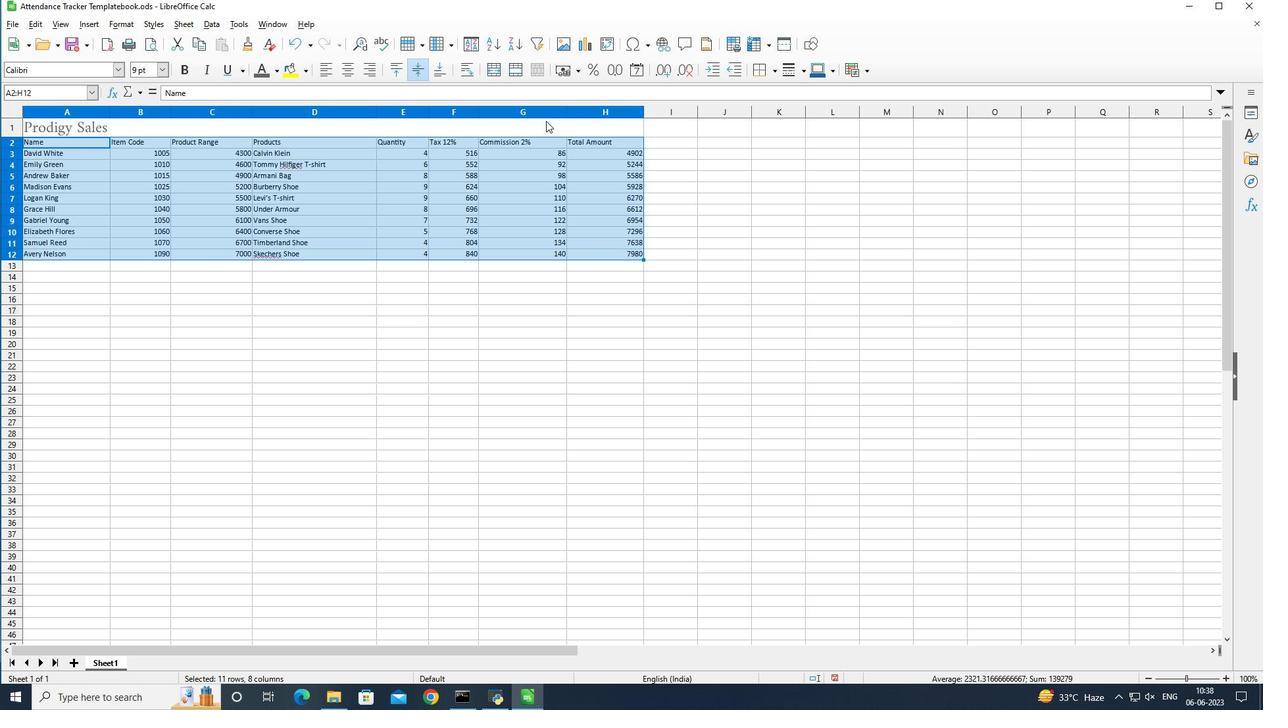 
Action: Mouse moved to (774, 188)
Screenshot: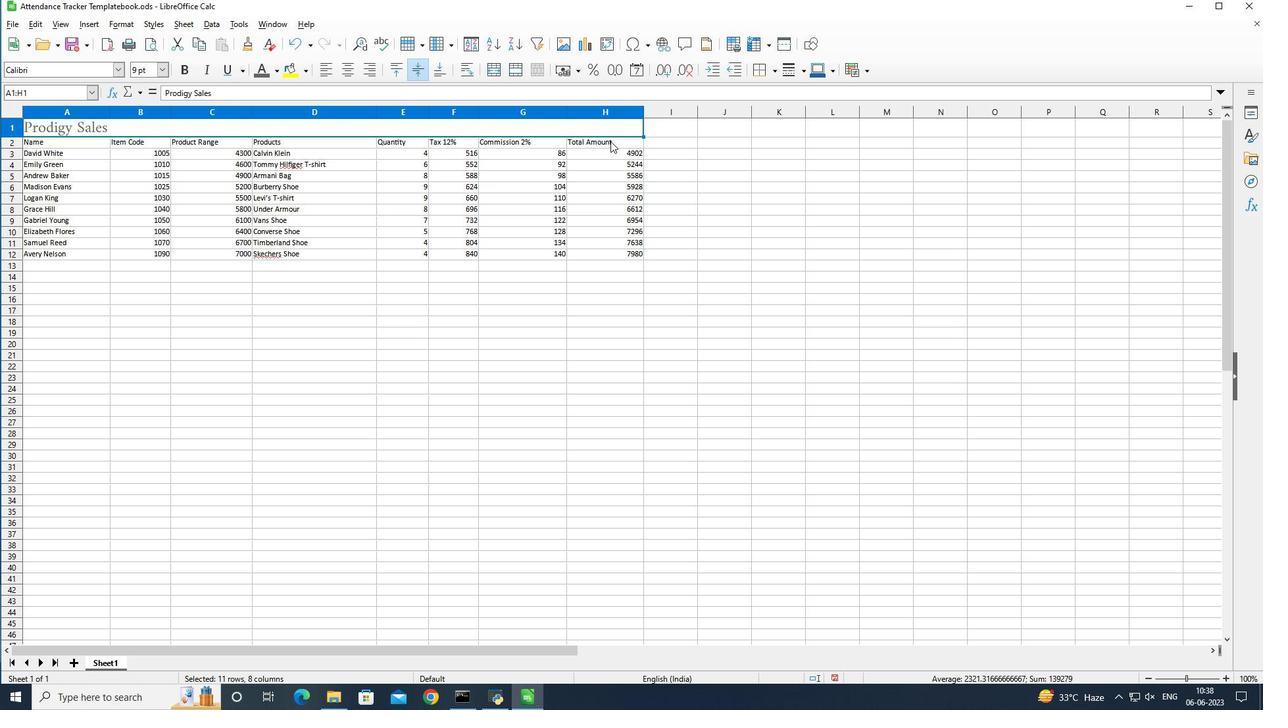 
Action: Key pressed <Key.shift_r><Key.down><Key.down><Key.down><Key.down><Key.down><Key.down><Key.down><Key.down><Key.down><Key.down><Key.down>
Screenshot: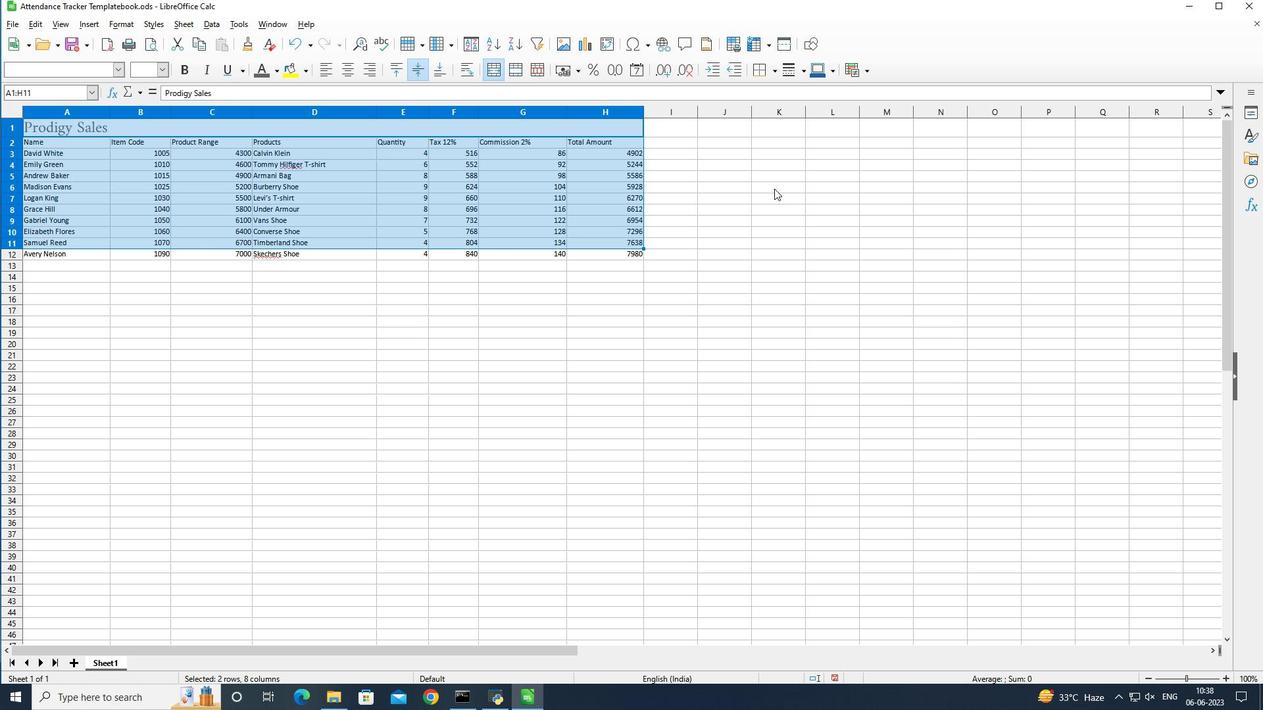 
Action: Mouse moved to (421, 69)
Screenshot: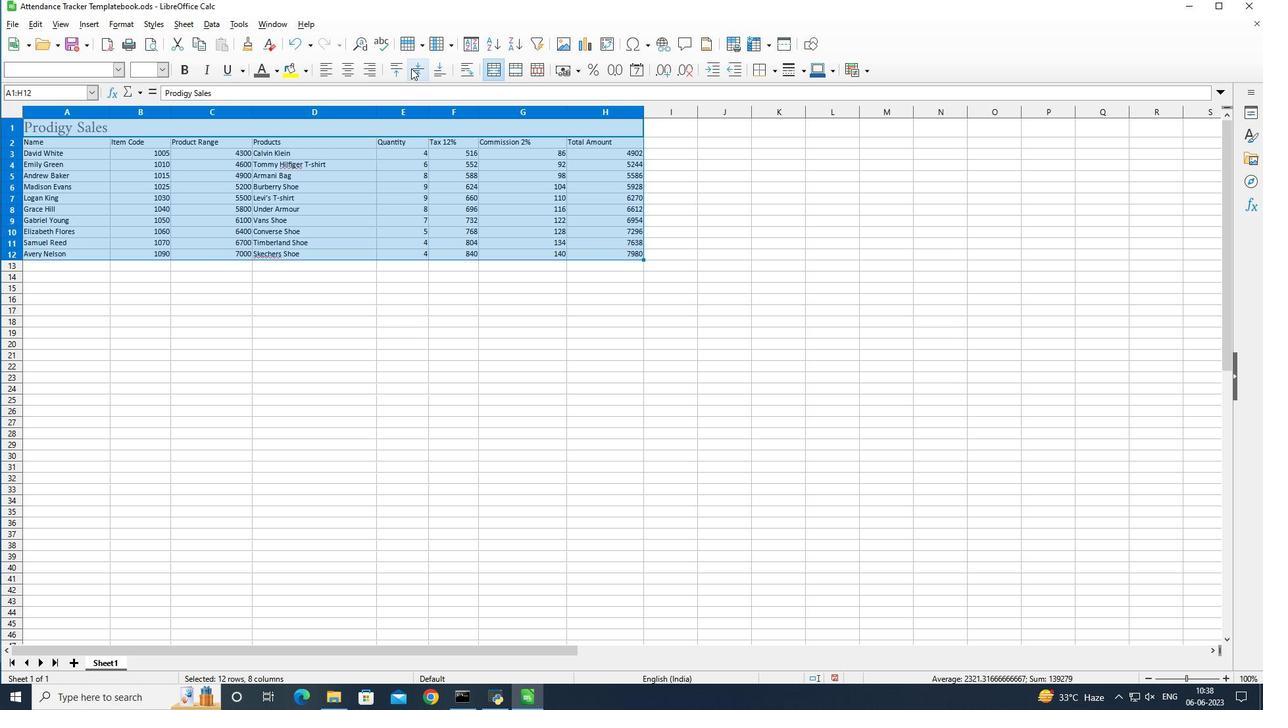 
Action: Mouse pressed left at (421, 69)
Screenshot: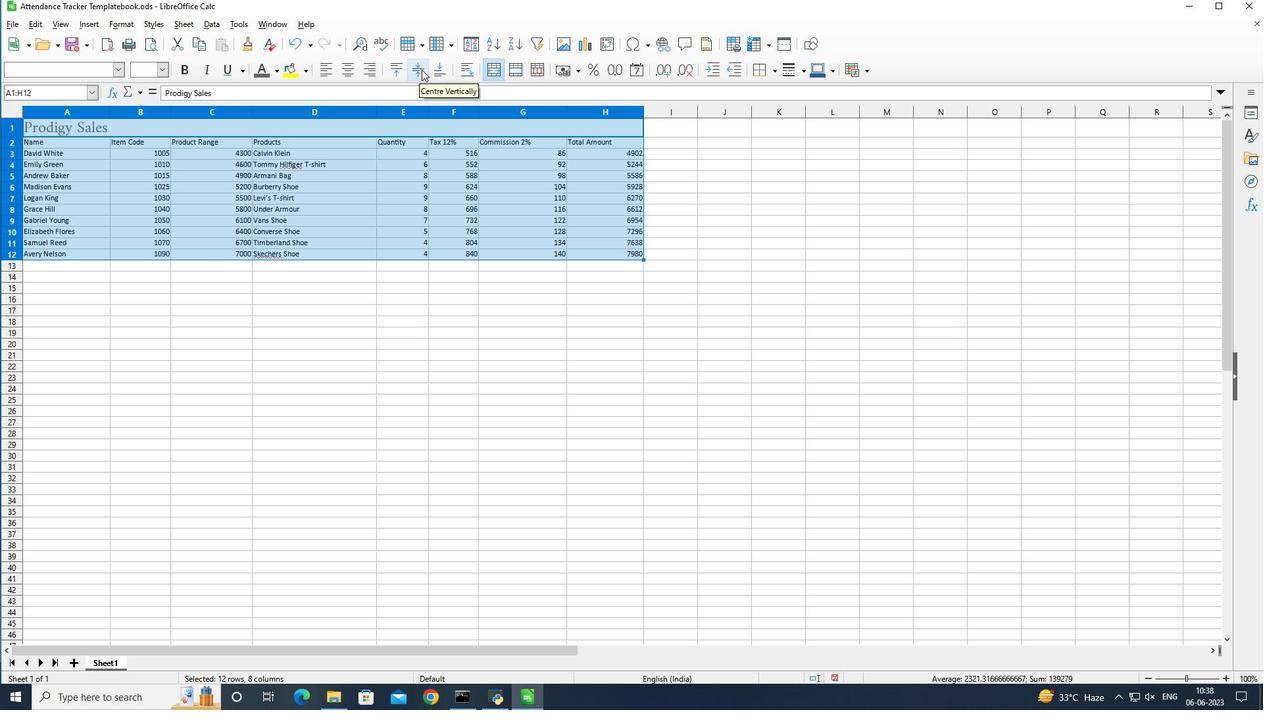 
Action: Mouse pressed left at (421, 69)
Screenshot: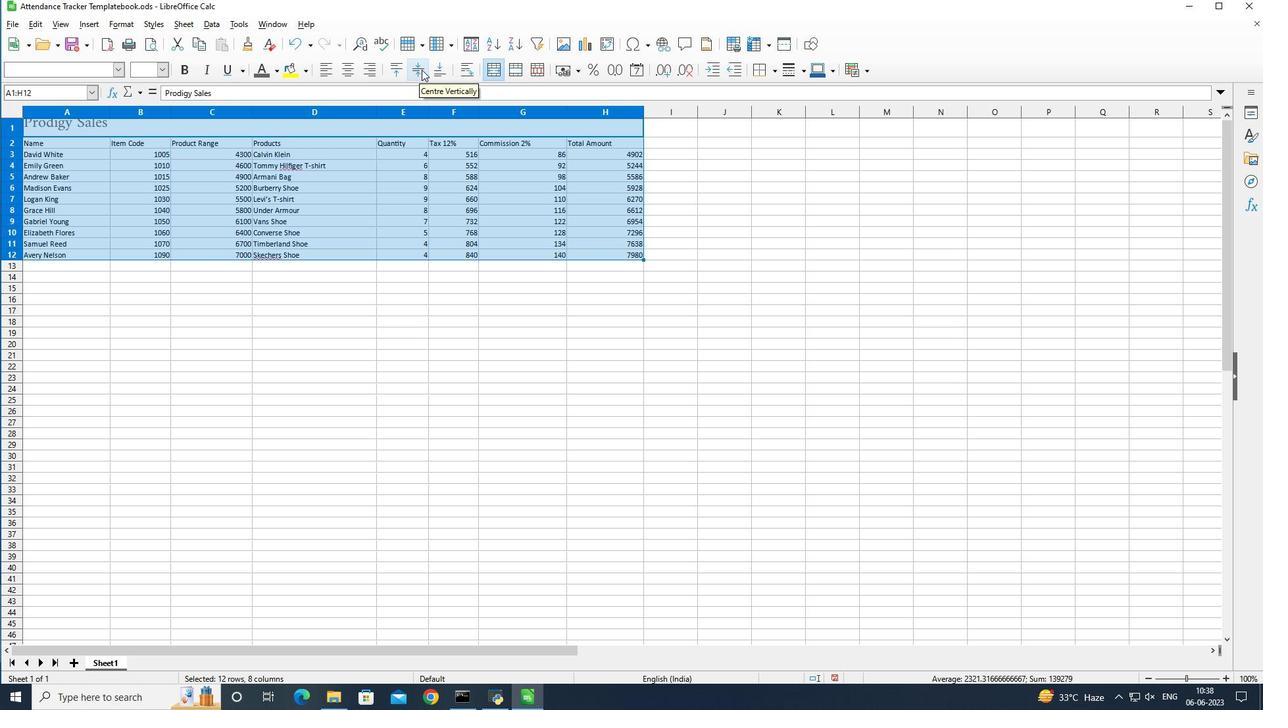 
Action: Mouse moved to (624, 255)
Screenshot: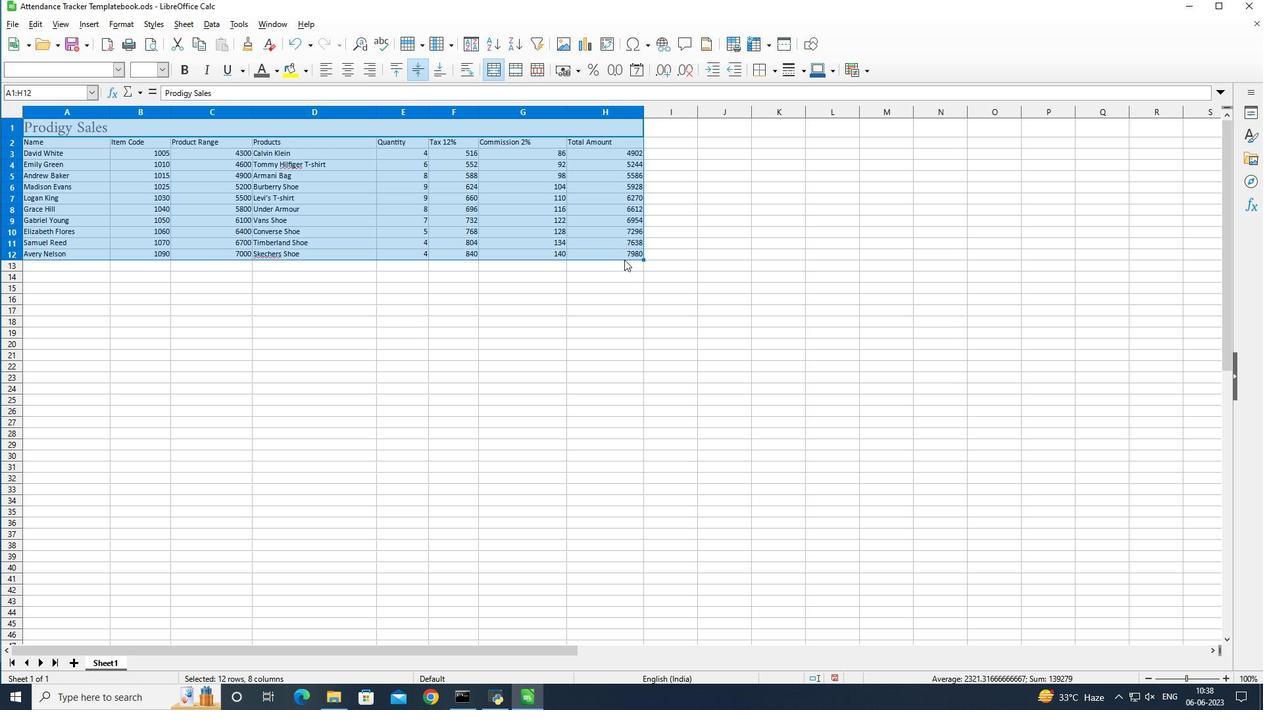 
Action: Mouse pressed left at (624, 255)
Screenshot: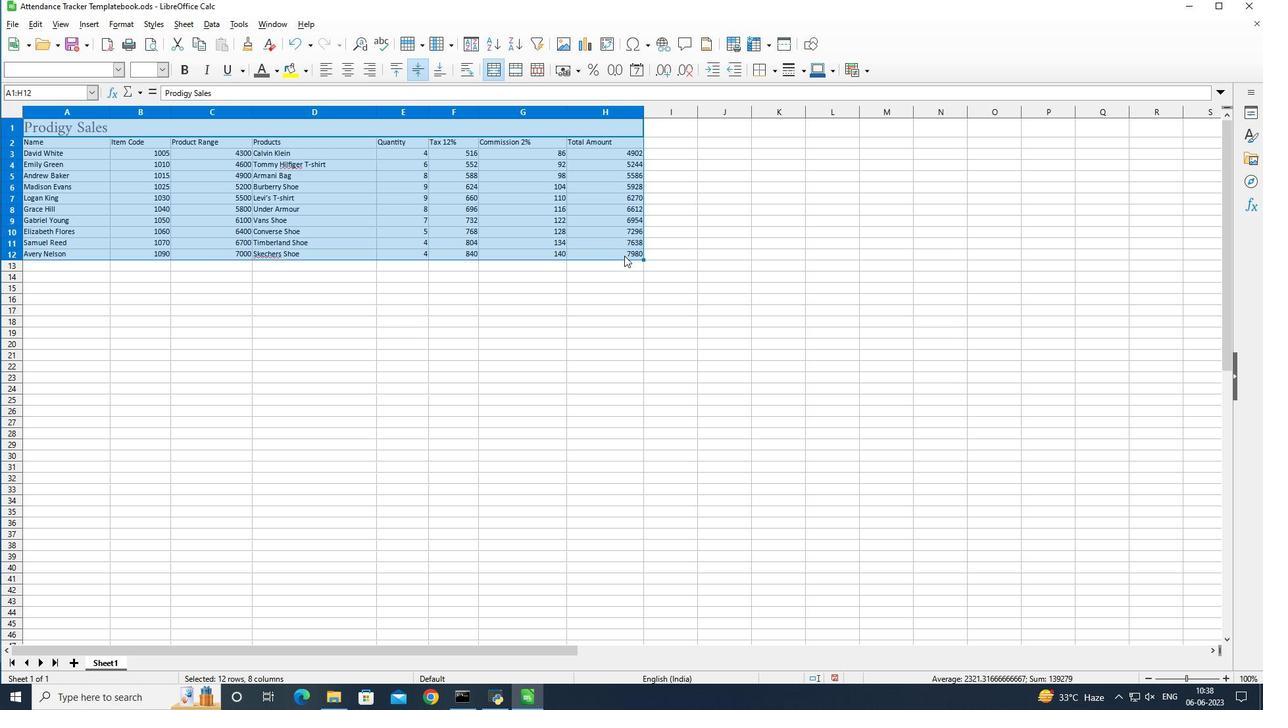 
Action: Mouse moved to (304, 129)
Screenshot: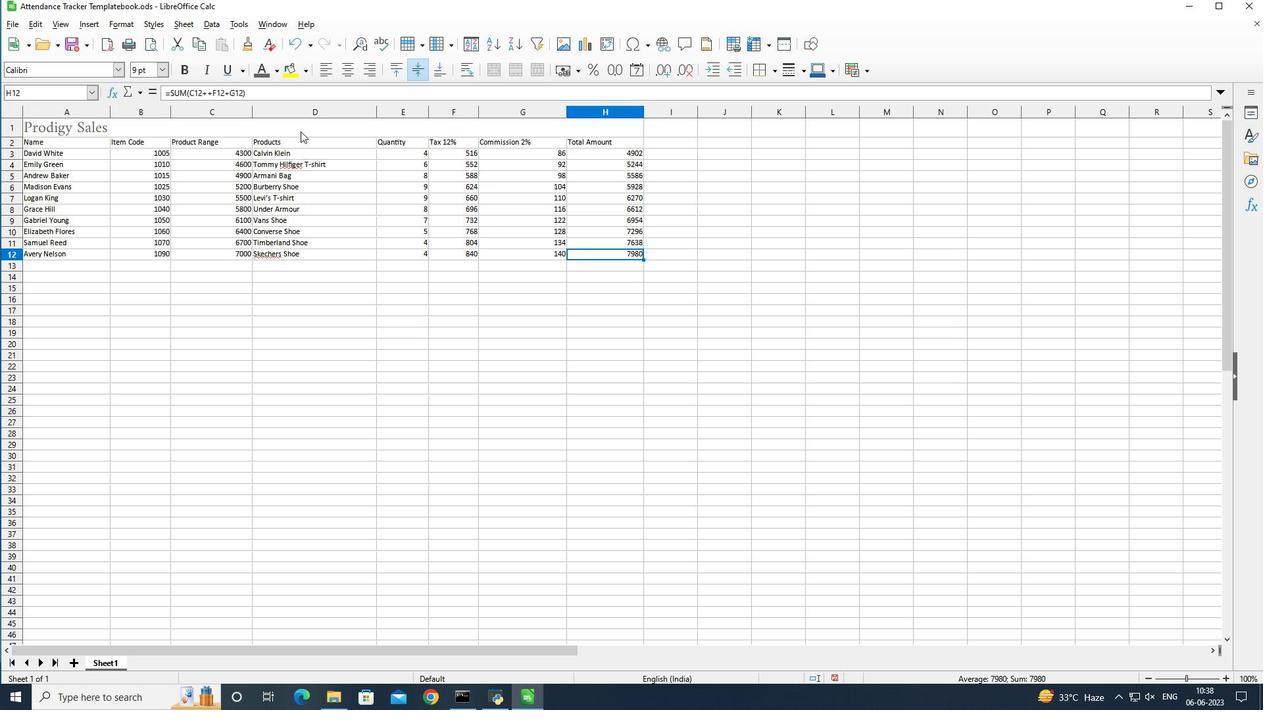 
Action: Mouse pressed left at (304, 129)
Screenshot: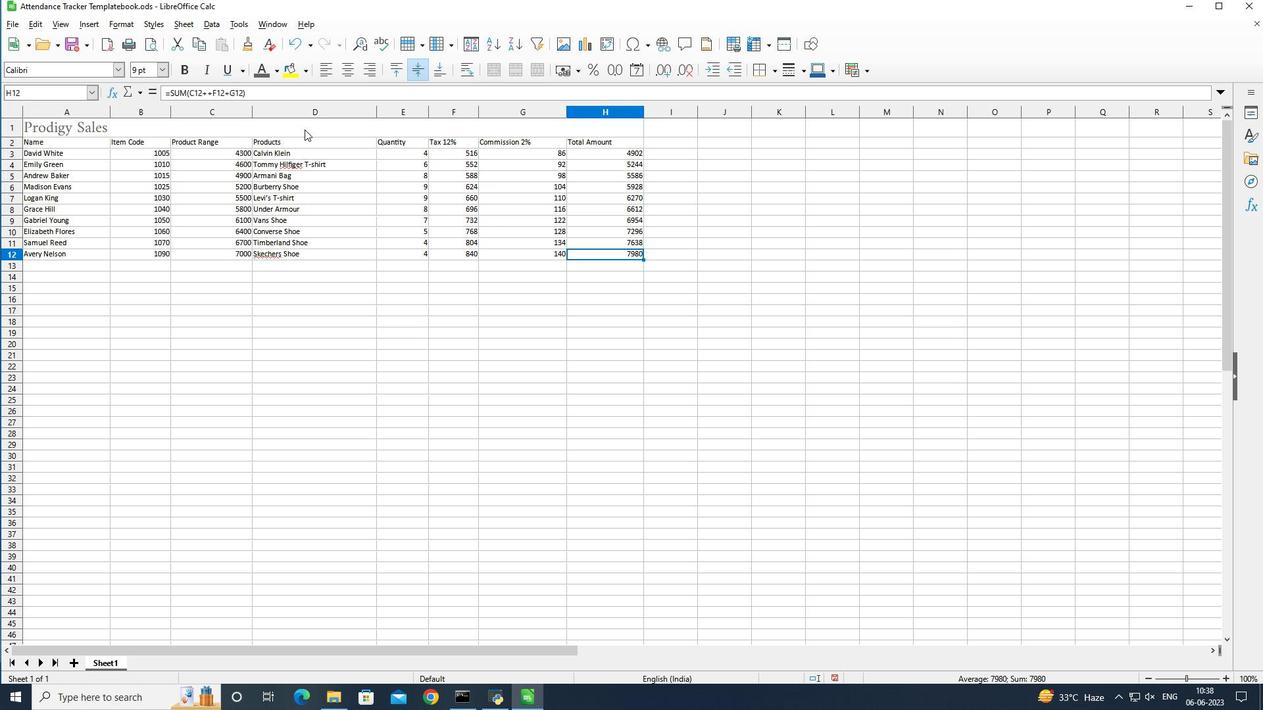 
Action: Mouse moved to (304, 73)
Screenshot: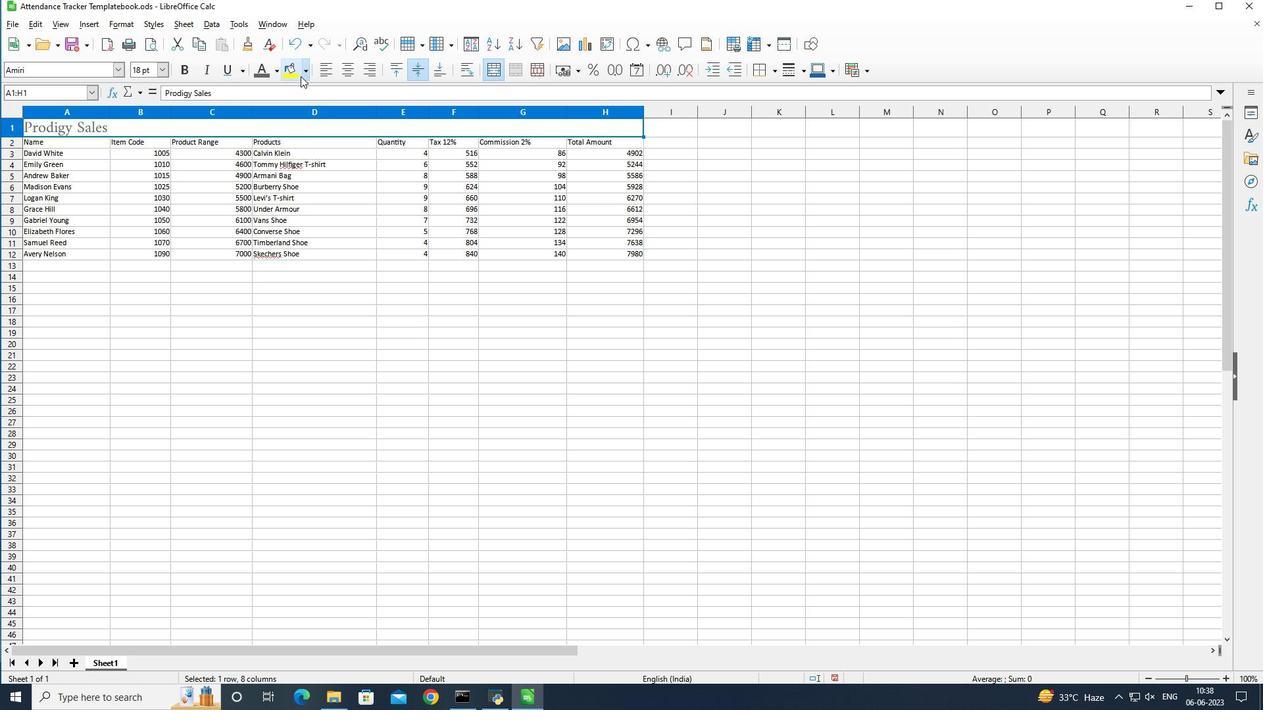 
Action: Mouse pressed left at (304, 73)
Screenshot: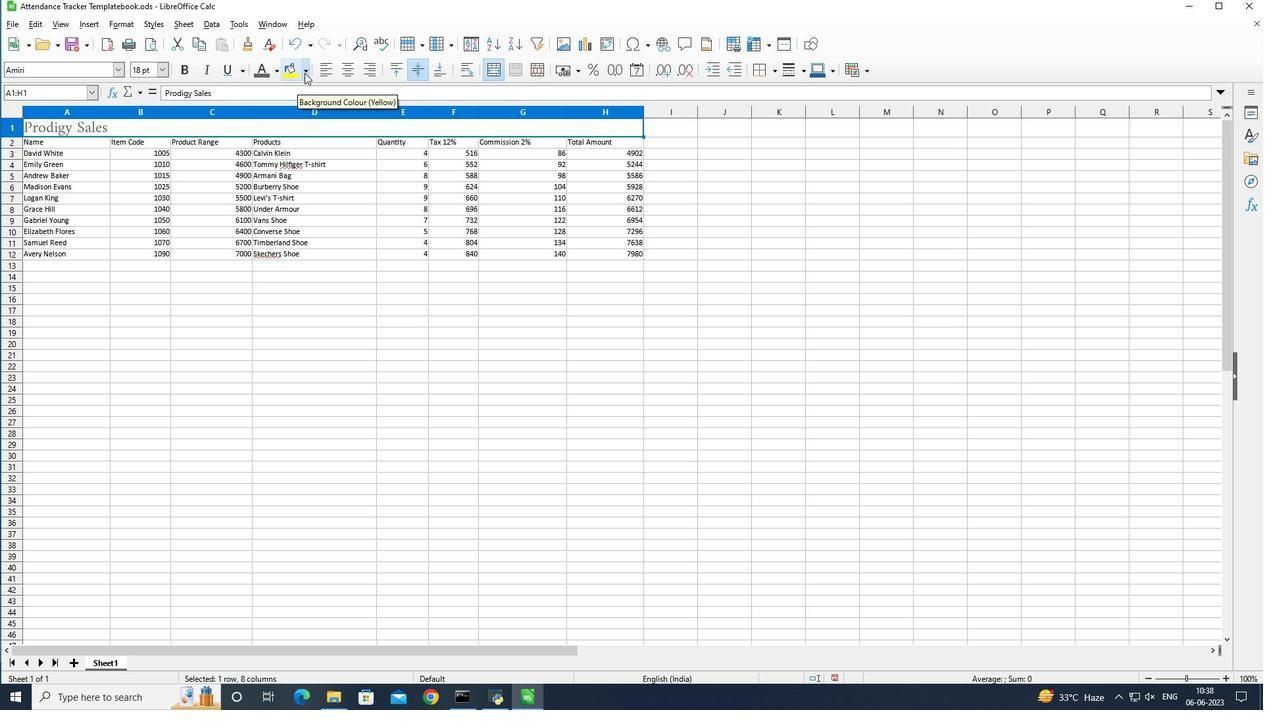 
Action: Mouse moved to (338, 160)
Screenshot: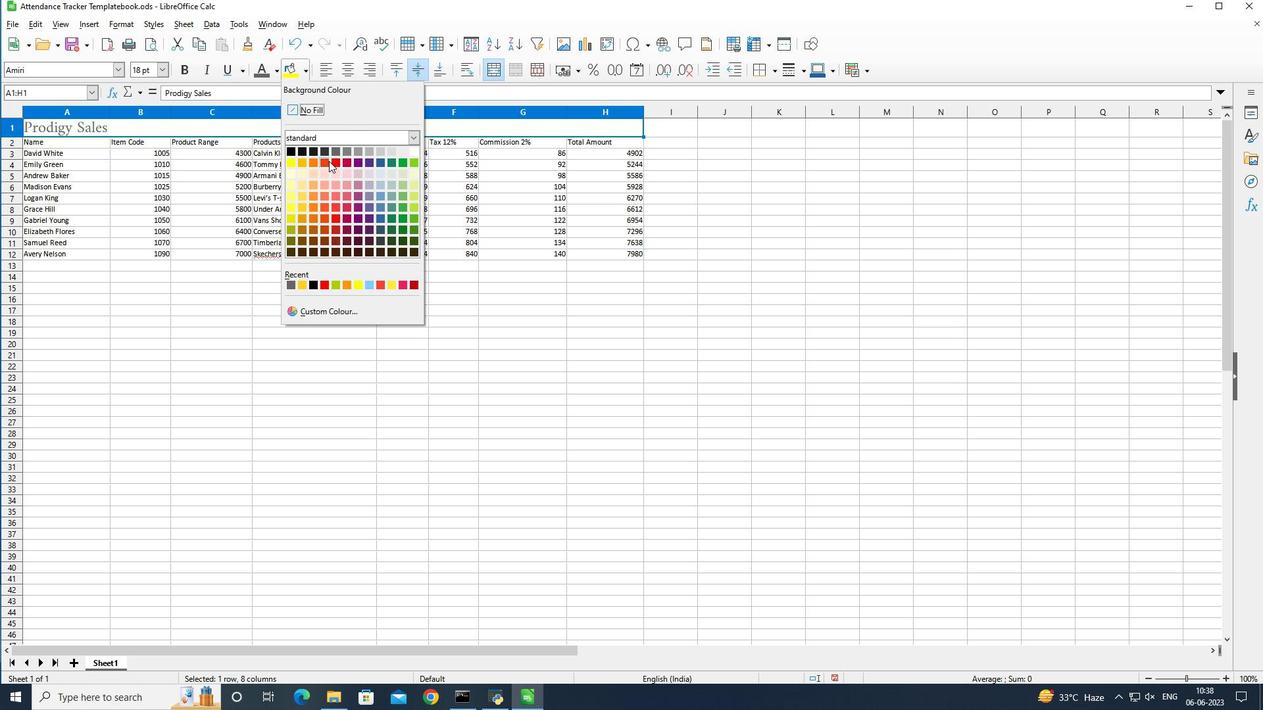 
Action: Mouse pressed left at (338, 160)
Screenshot: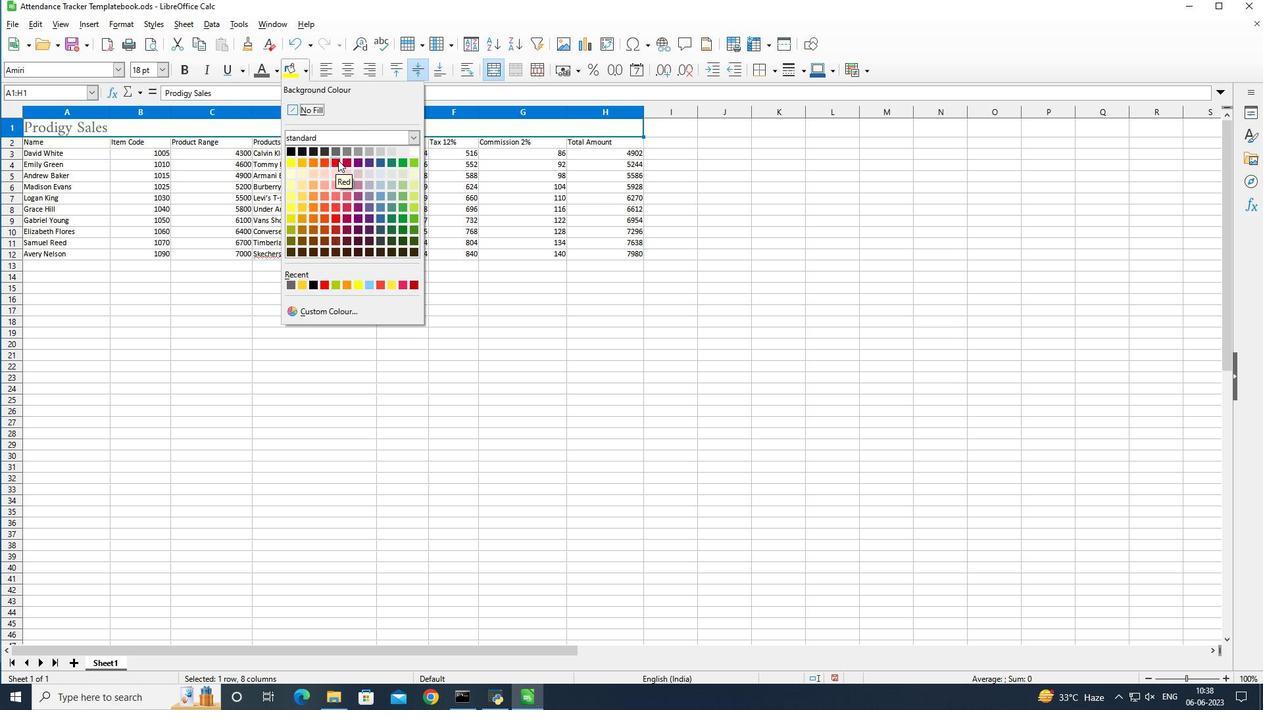 
Action: Mouse moved to (80, 137)
Screenshot: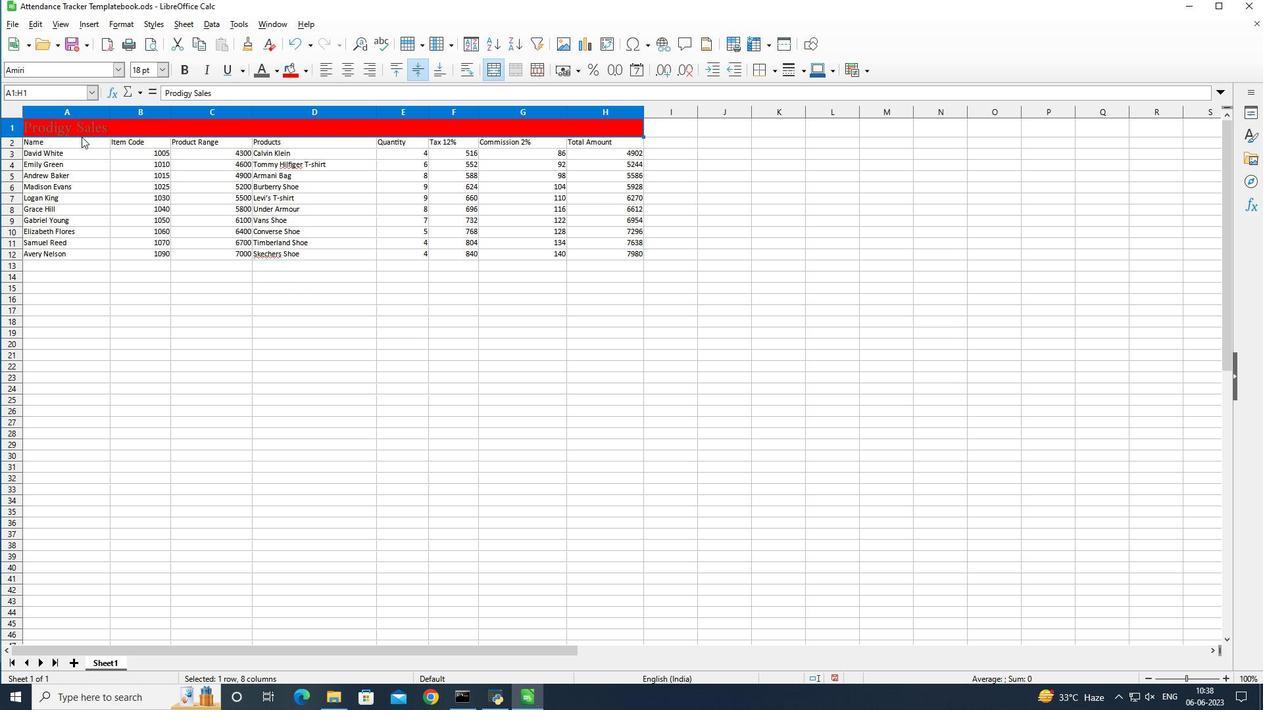 
Action: Mouse pressed left at (80, 137)
Screenshot: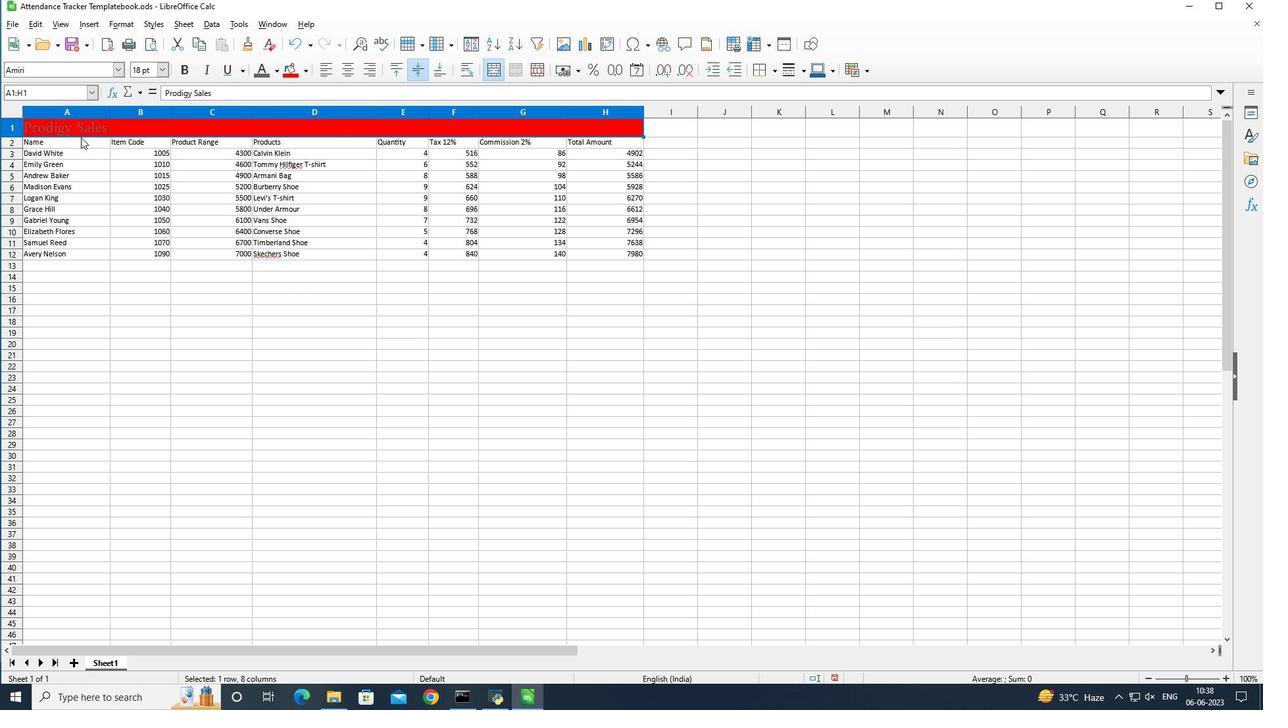 
Action: Mouse moved to (76, 140)
Screenshot: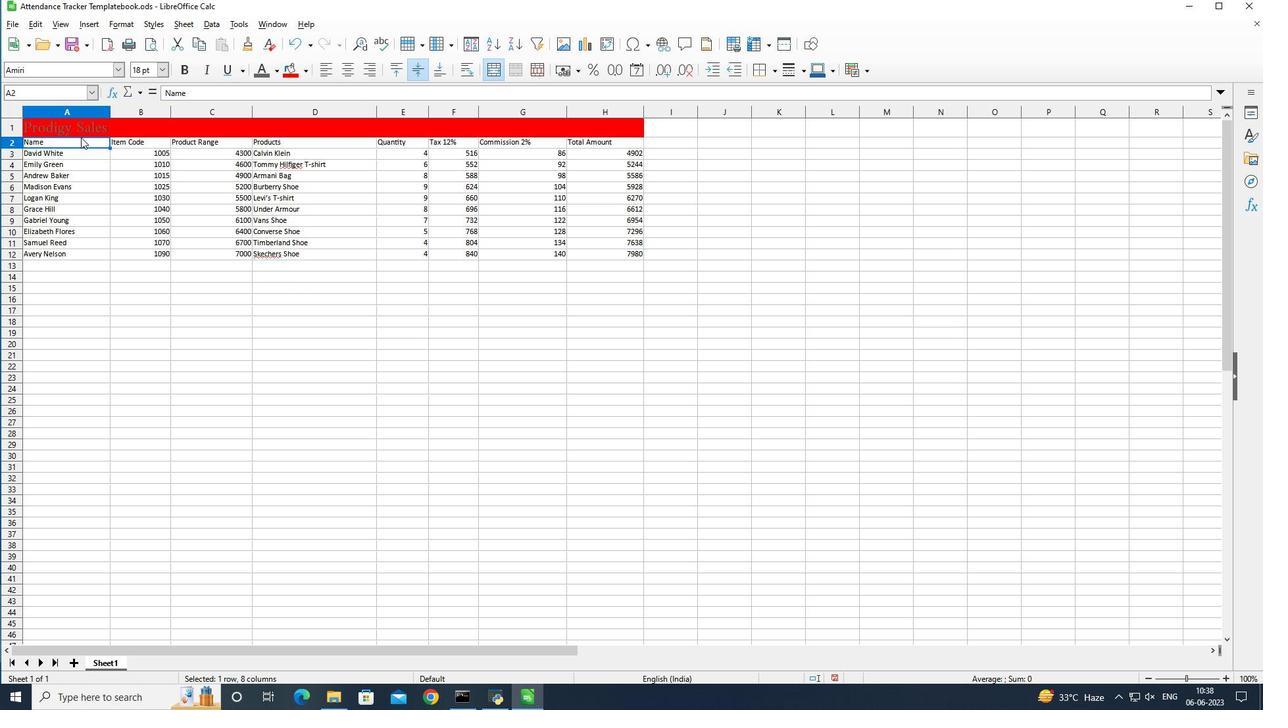 
Action: Mouse pressed left at (76, 140)
Screenshot: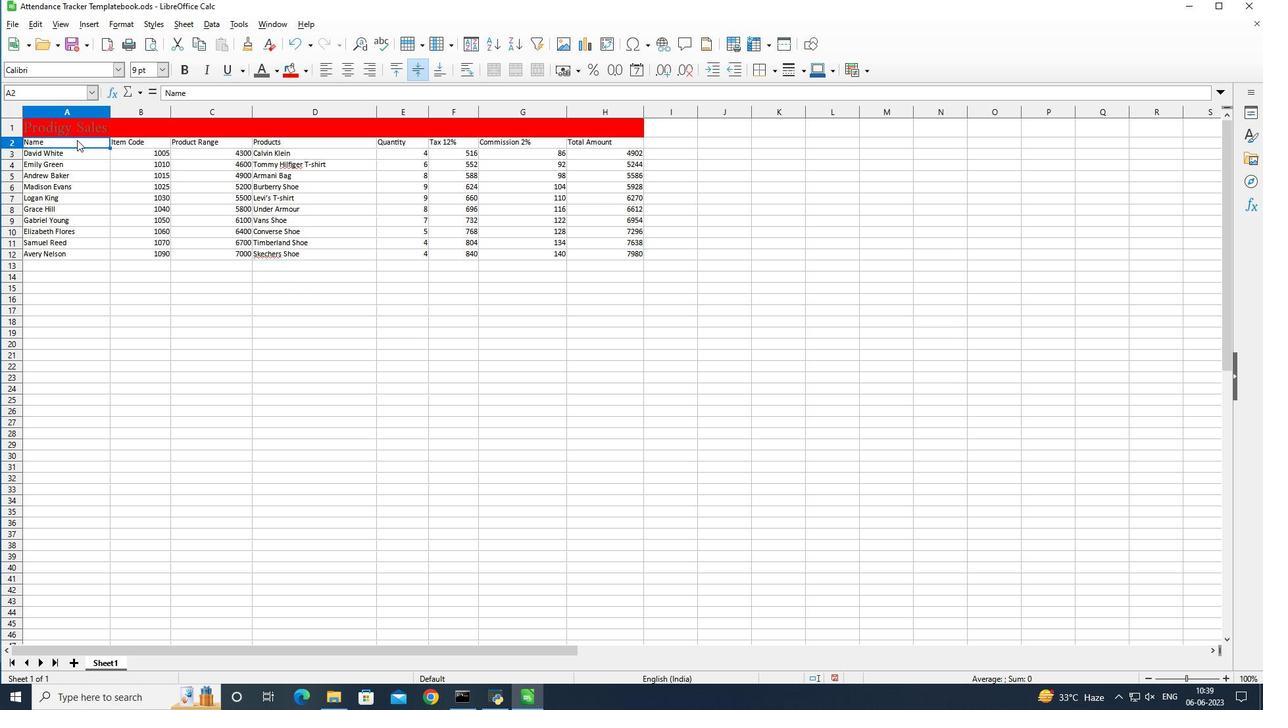 
Action: Mouse moved to (278, 65)
Screenshot: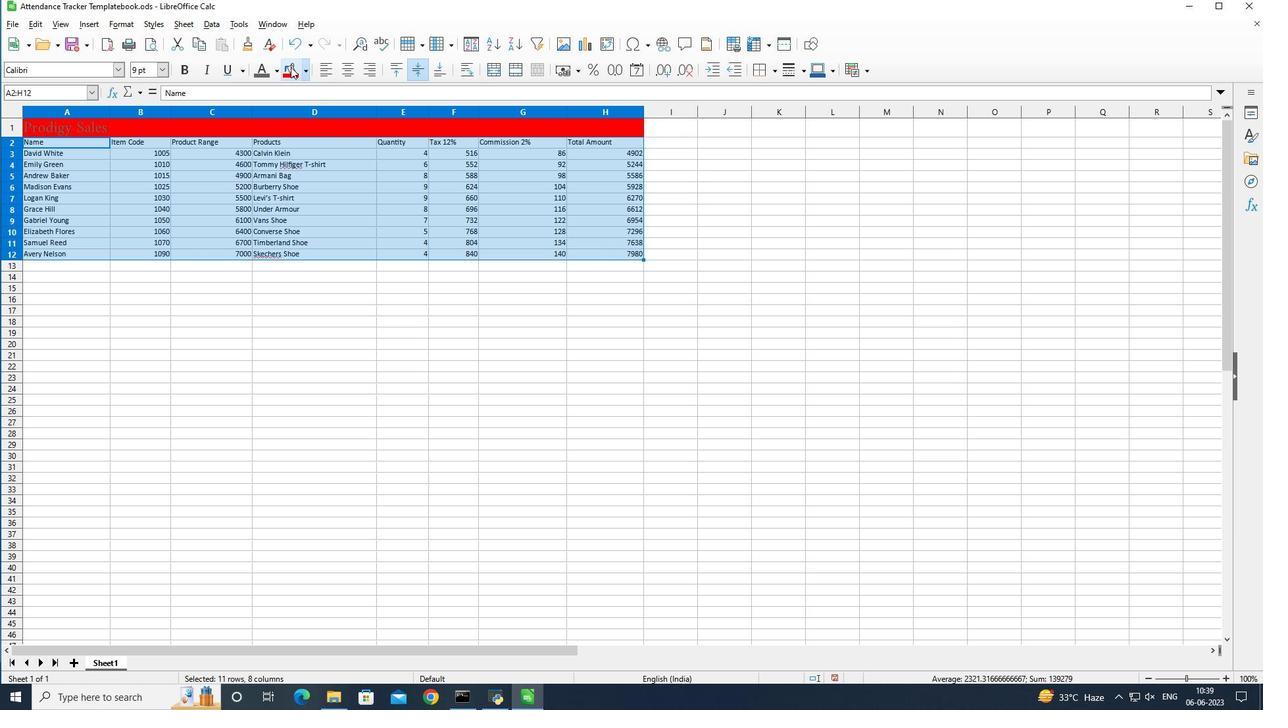 
Action: Mouse pressed left at (278, 65)
Screenshot: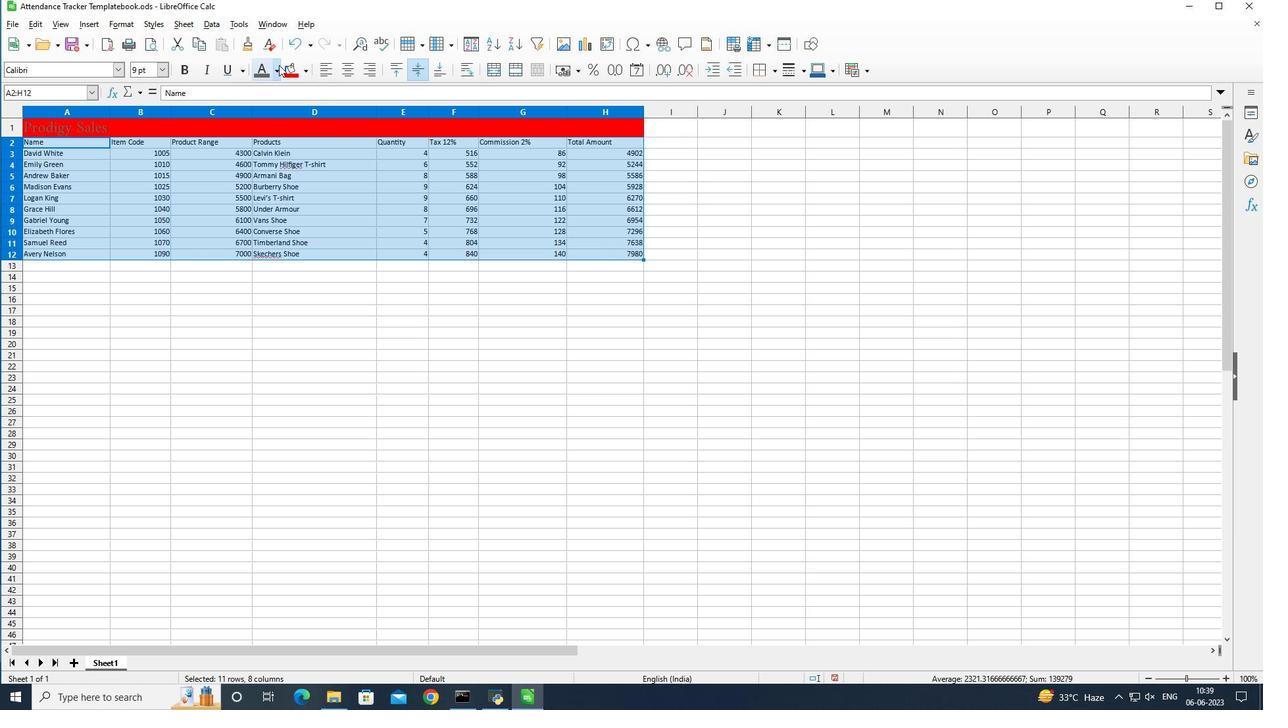 
Action: Mouse moved to (265, 151)
Screenshot: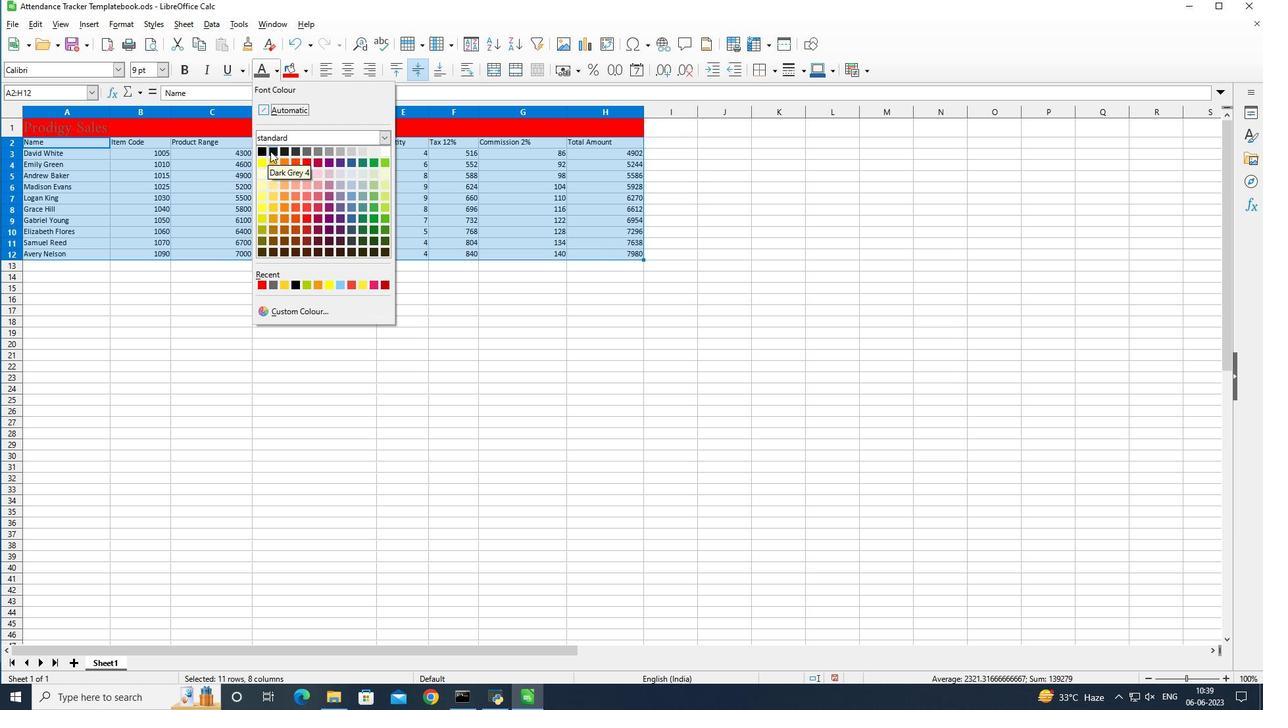 
Action: Mouse pressed left at (265, 151)
Screenshot: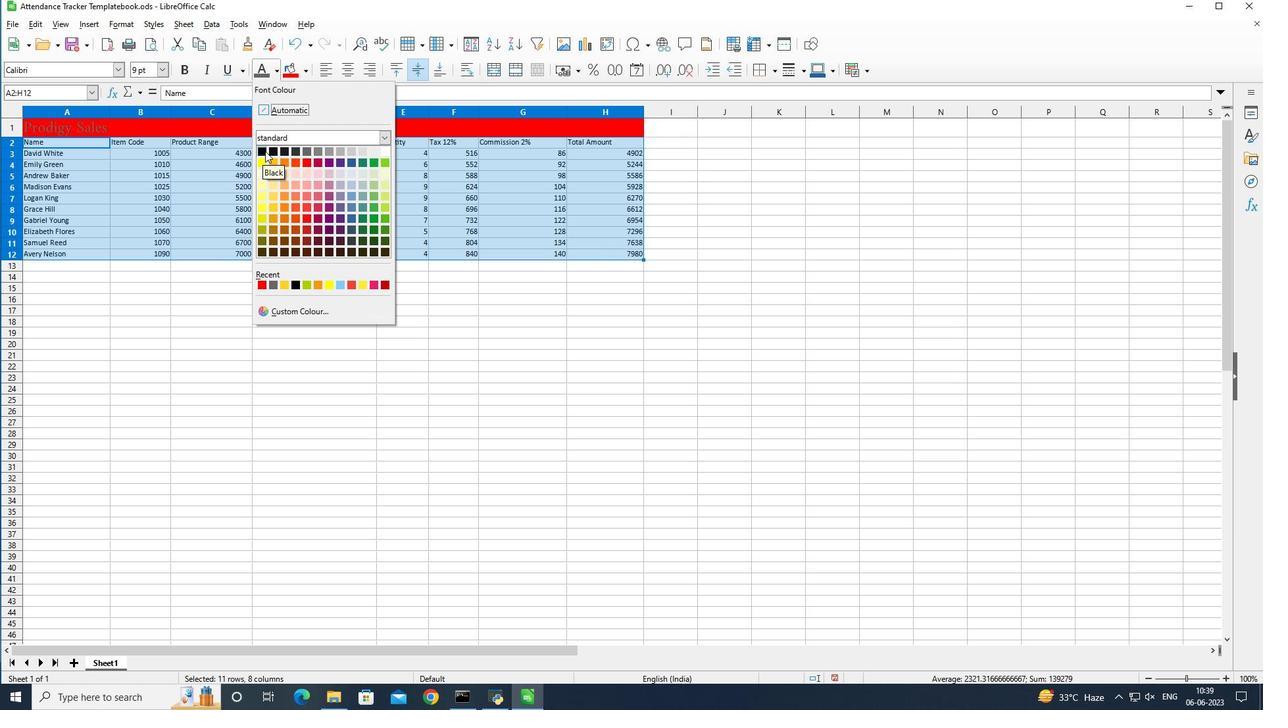 
Action: Mouse moved to (774, 72)
Screenshot: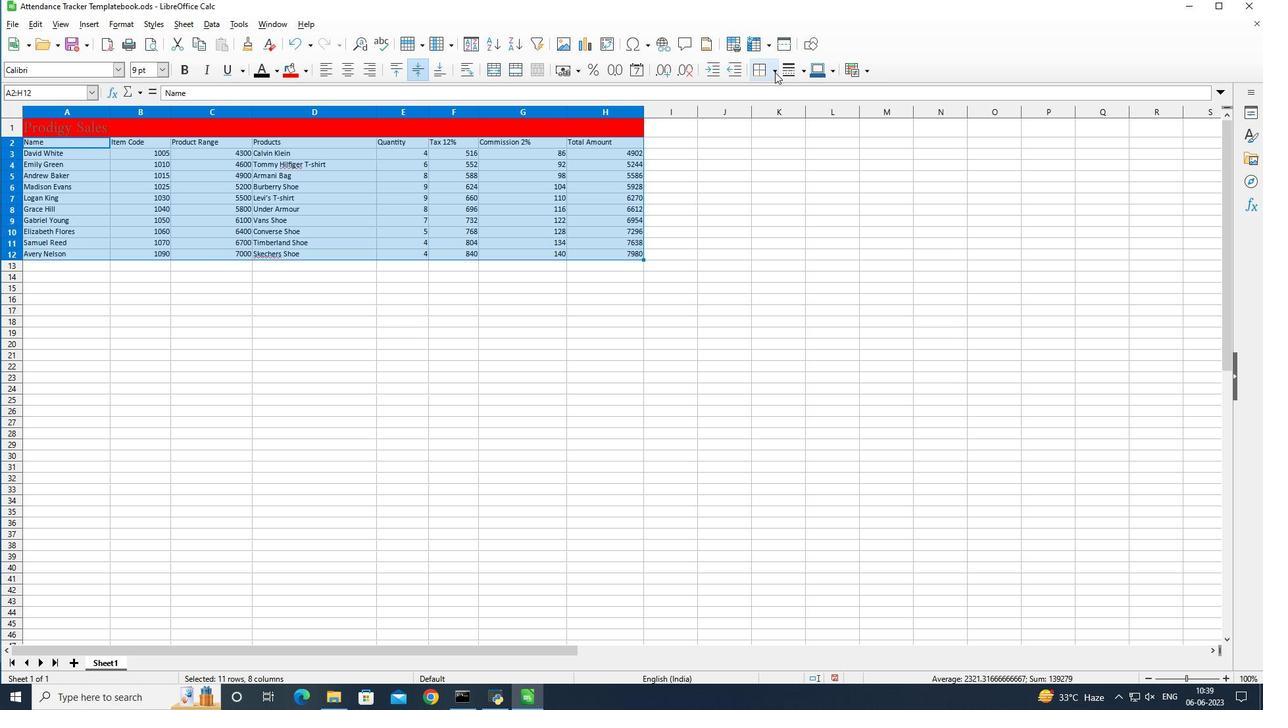
Action: Mouse pressed left at (774, 72)
Screenshot: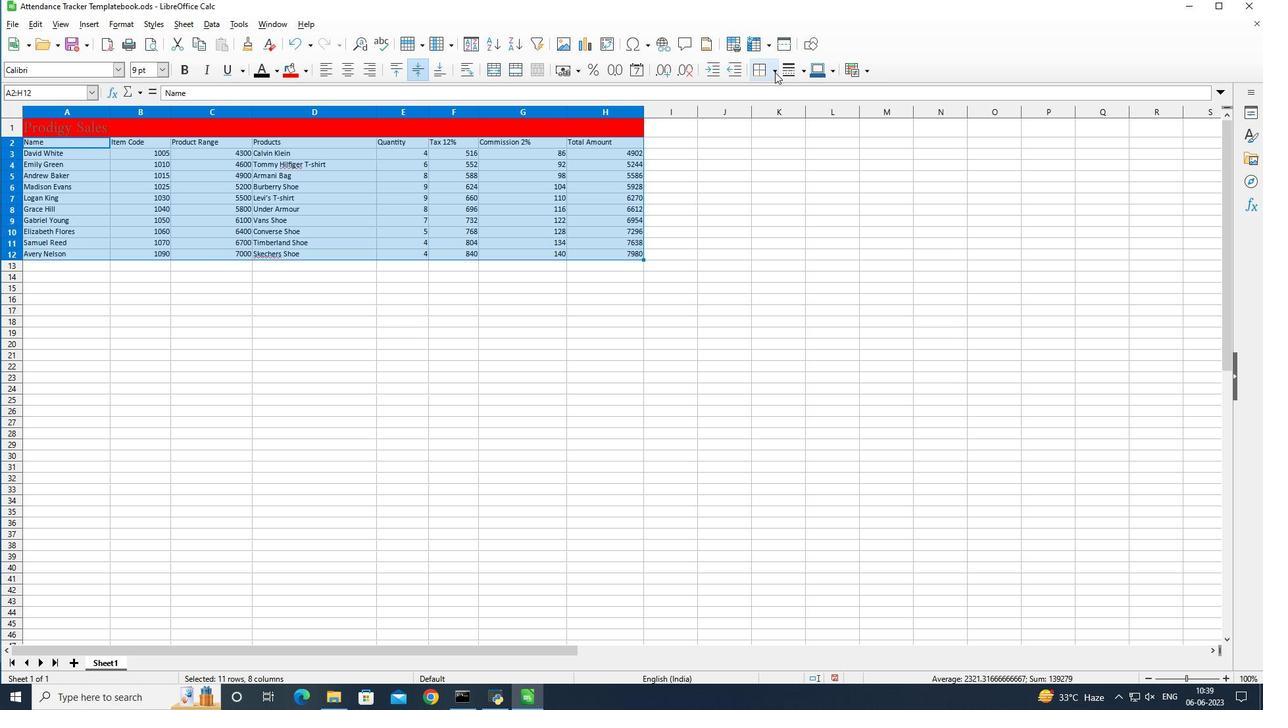 
Action: Mouse moved to (833, 126)
Screenshot: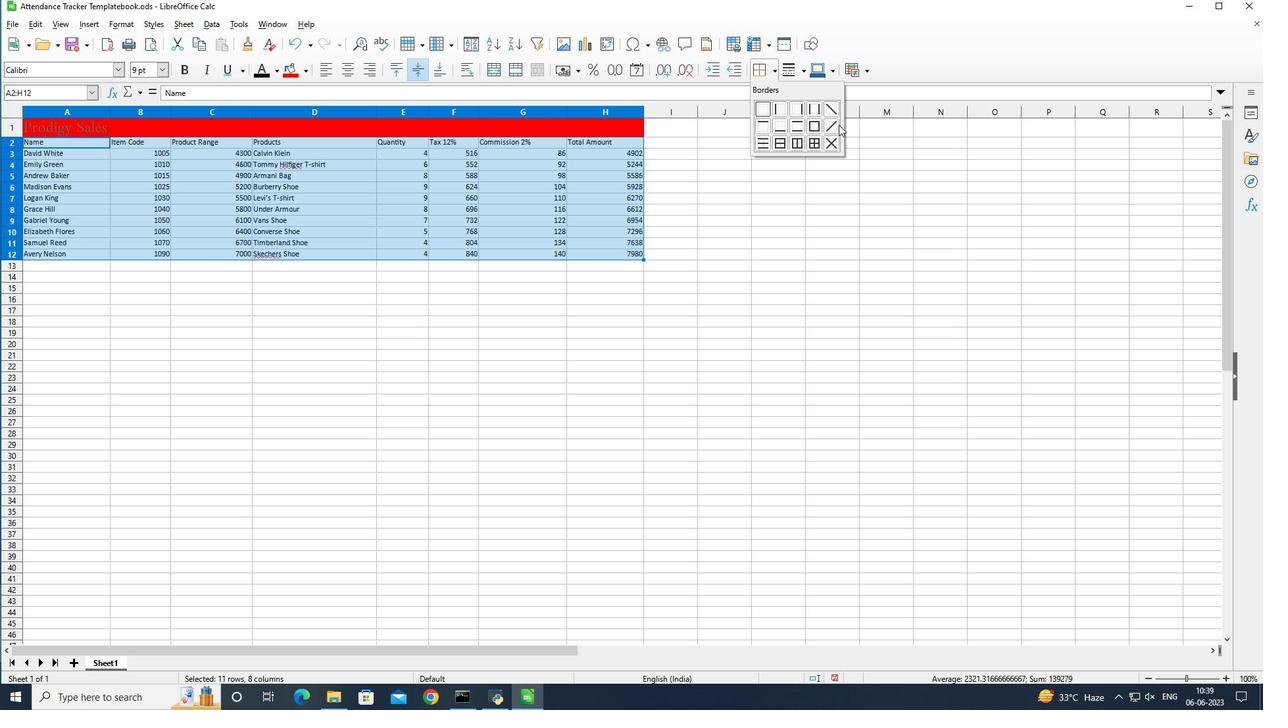 
Action: Mouse pressed left at (833, 126)
Screenshot: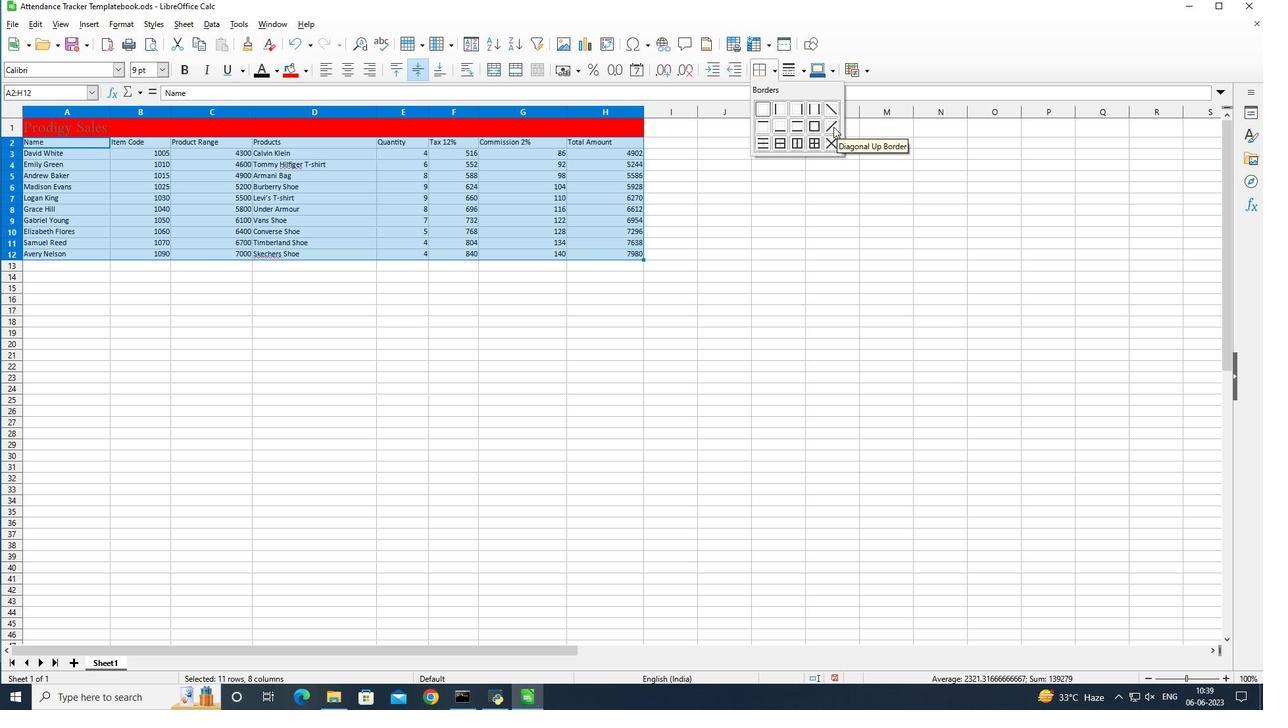 
Action: Mouse moved to (631, 251)
Screenshot: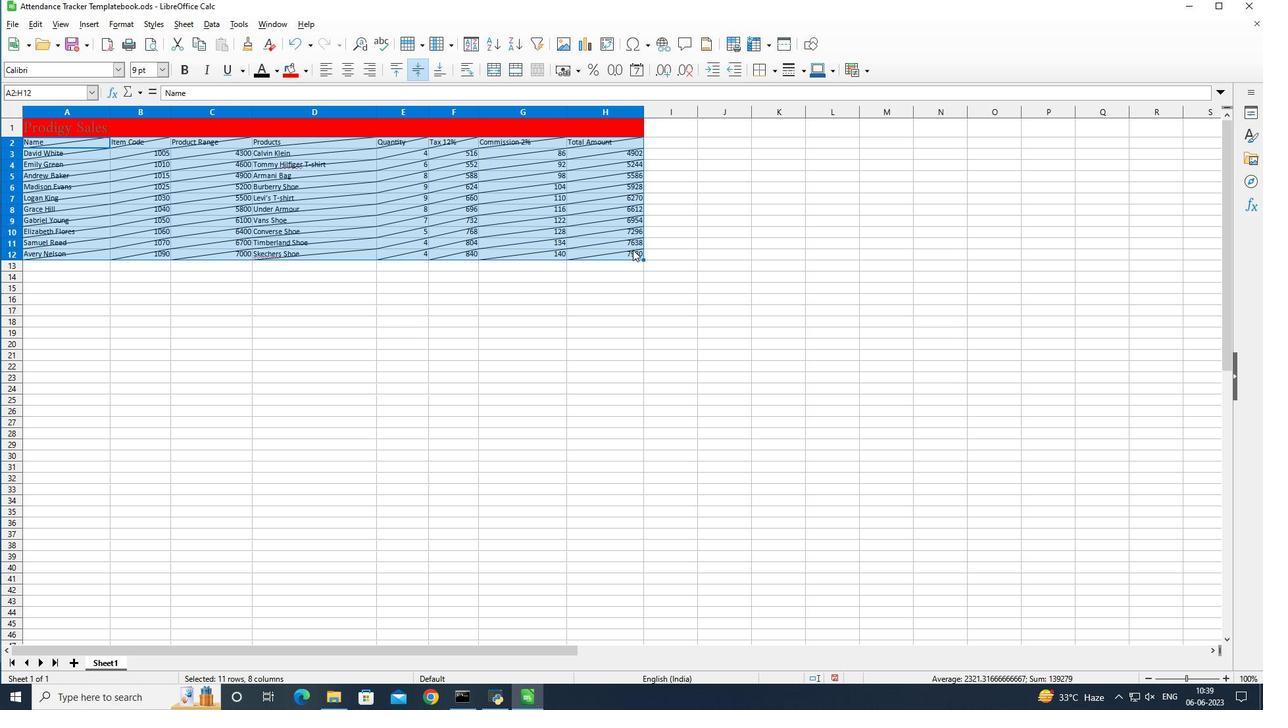 
Action: Mouse pressed left at (631, 251)
Screenshot: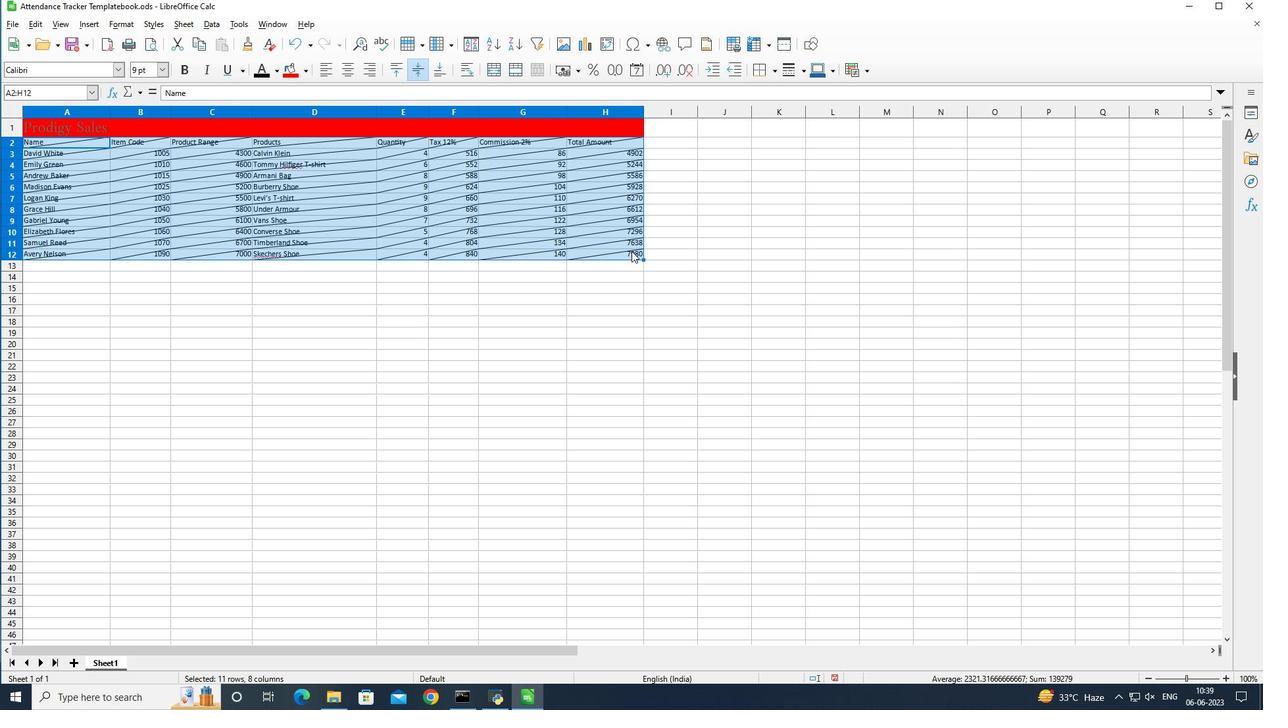 
